 Task: Create a due date automation trigger when advanced on, on the monday before a card is due add checklist without checklist "Resume" at 11:00 AM.
Action: Mouse moved to (1348, 101)
Screenshot: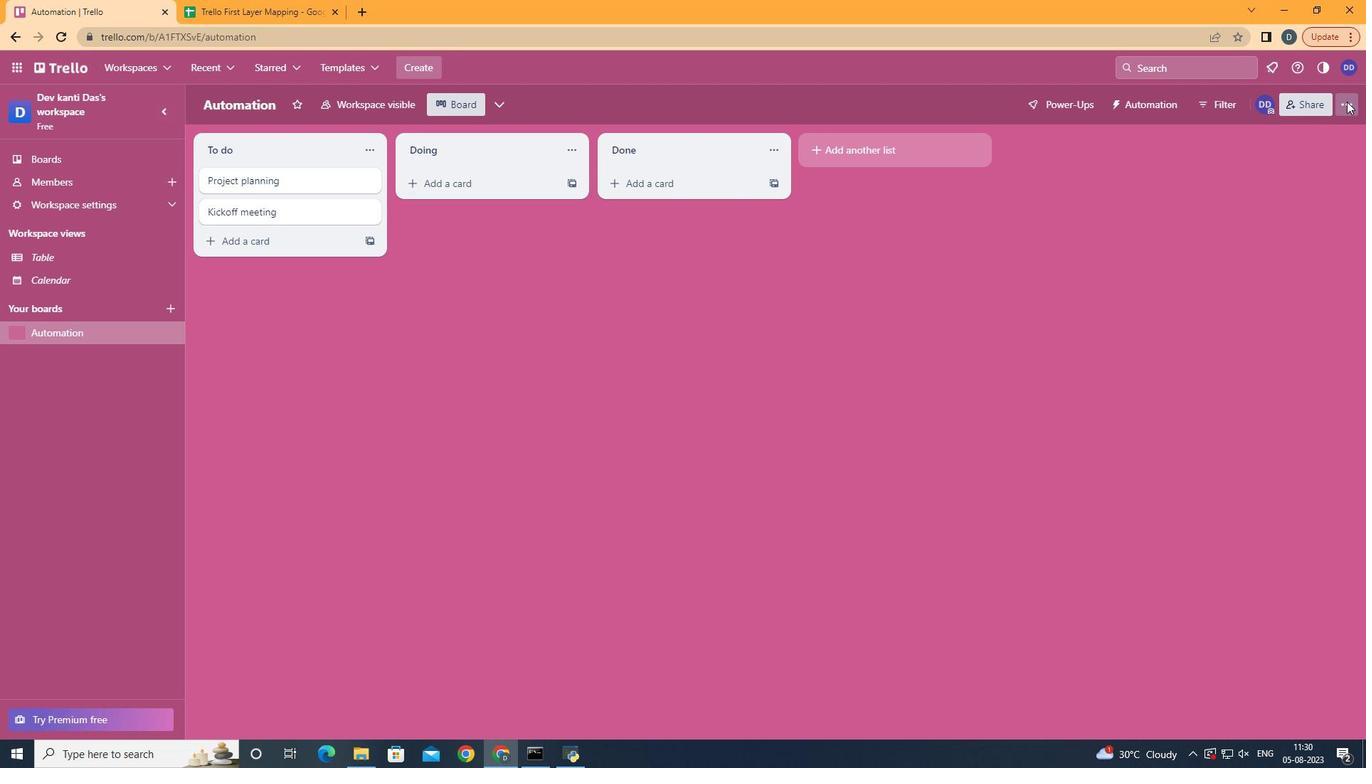 
Action: Mouse pressed left at (1348, 101)
Screenshot: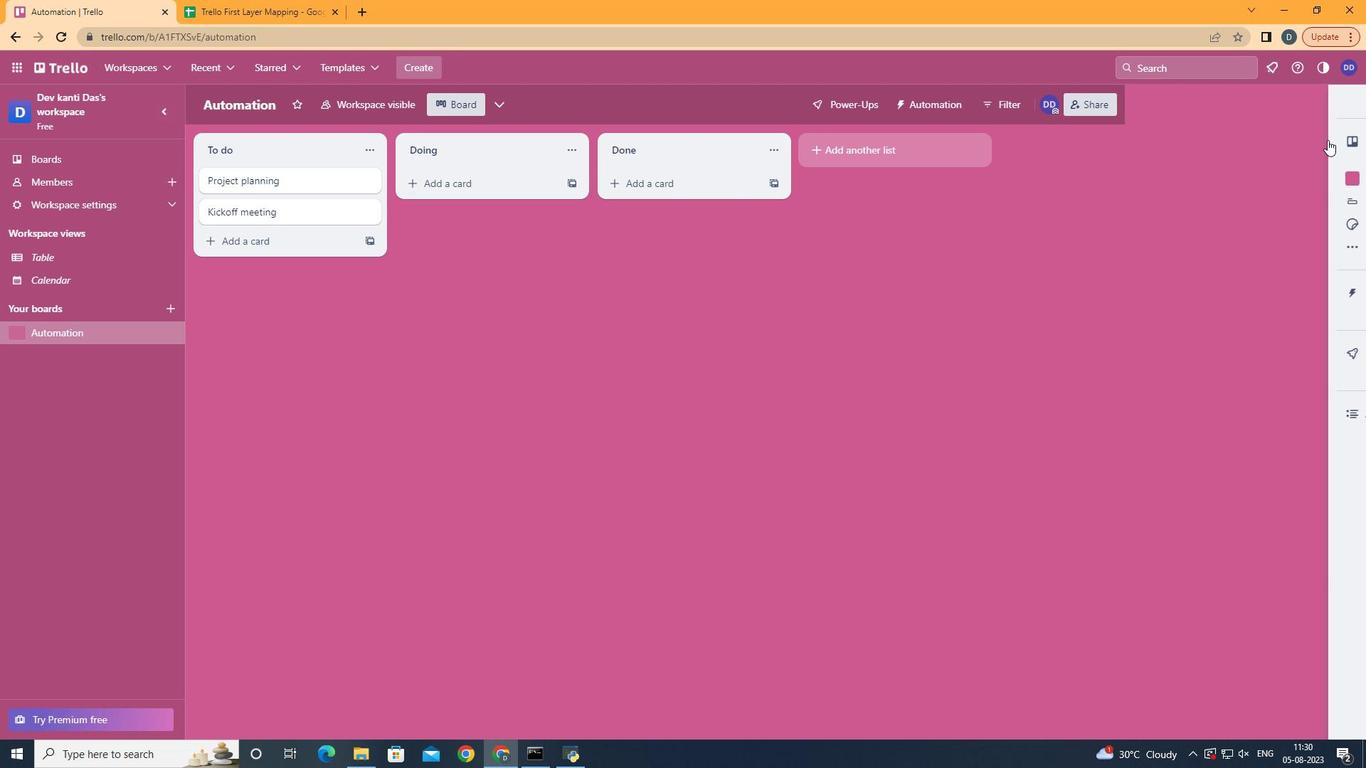 
Action: Mouse moved to (1245, 291)
Screenshot: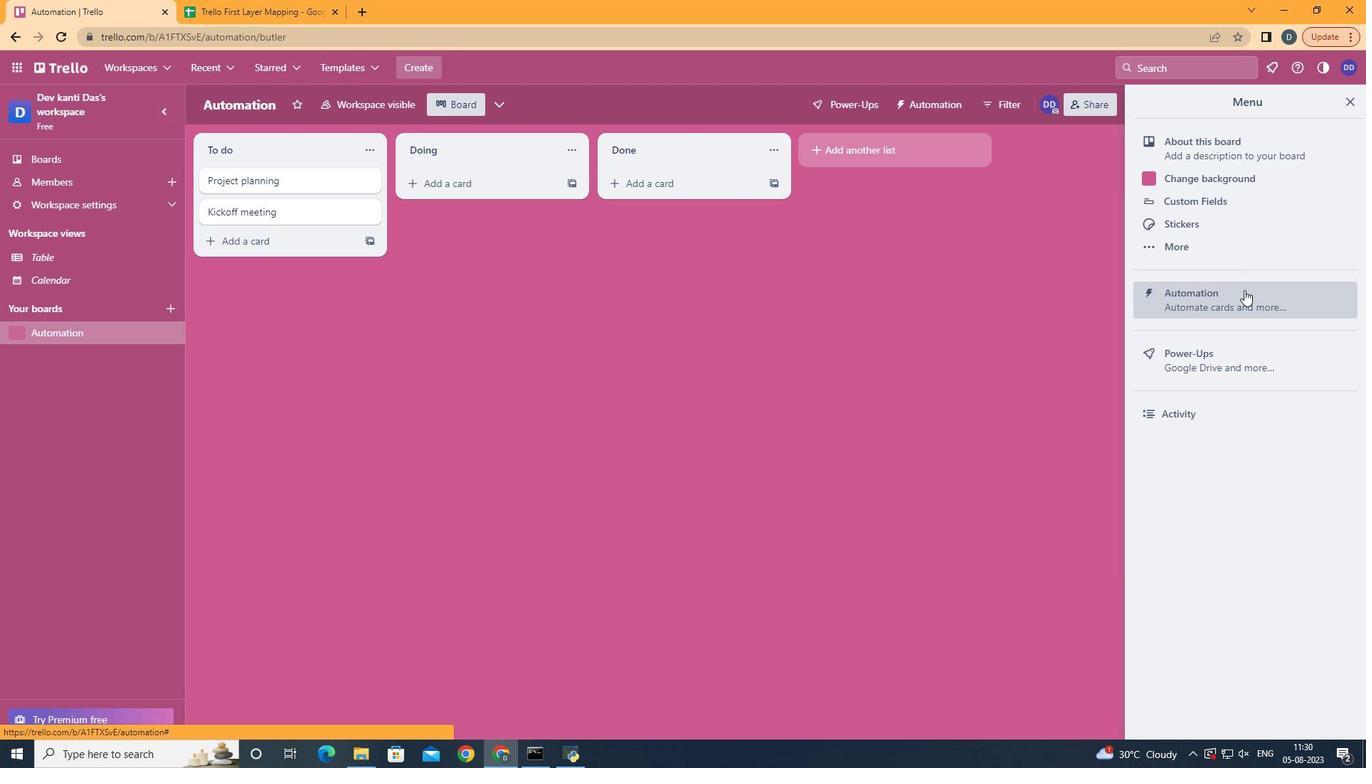 
Action: Mouse pressed left at (1245, 291)
Screenshot: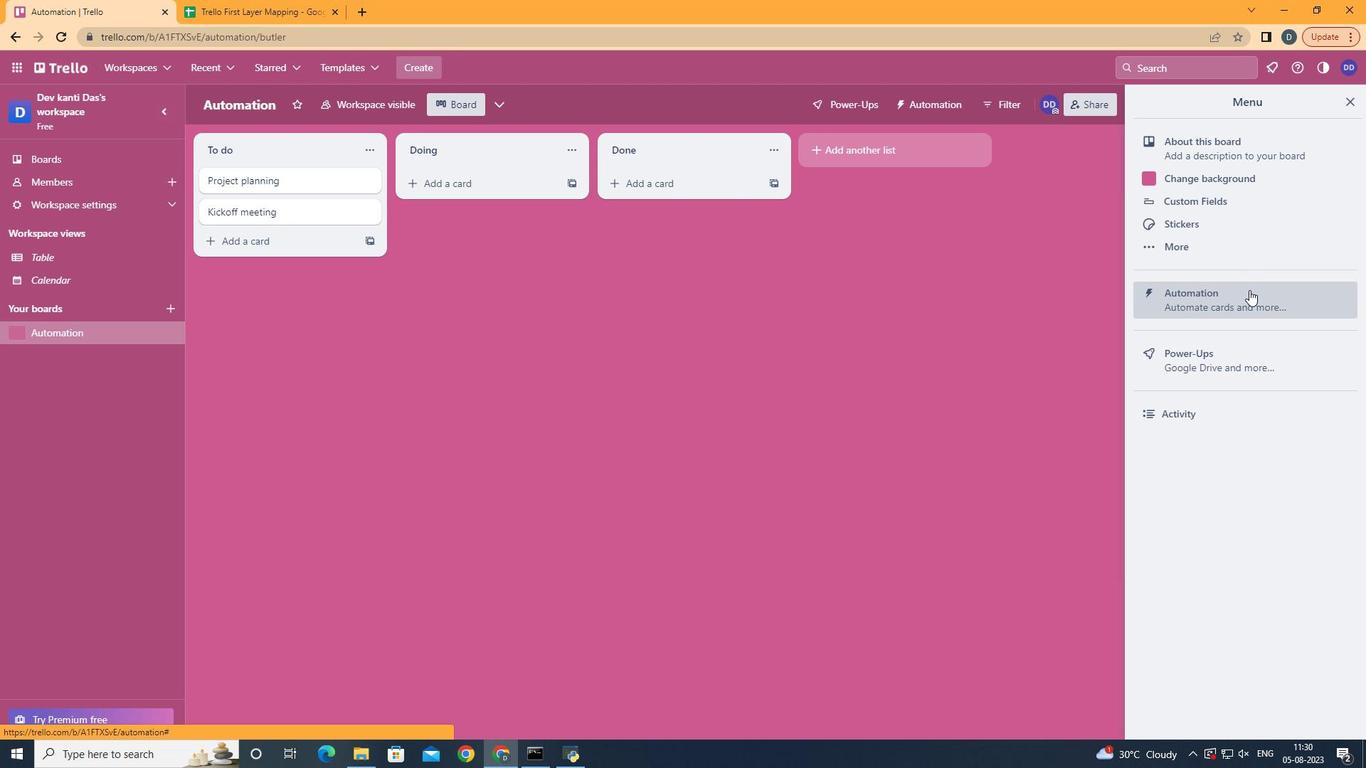 
Action: Mouse moved to (301, 286)
Screenshot: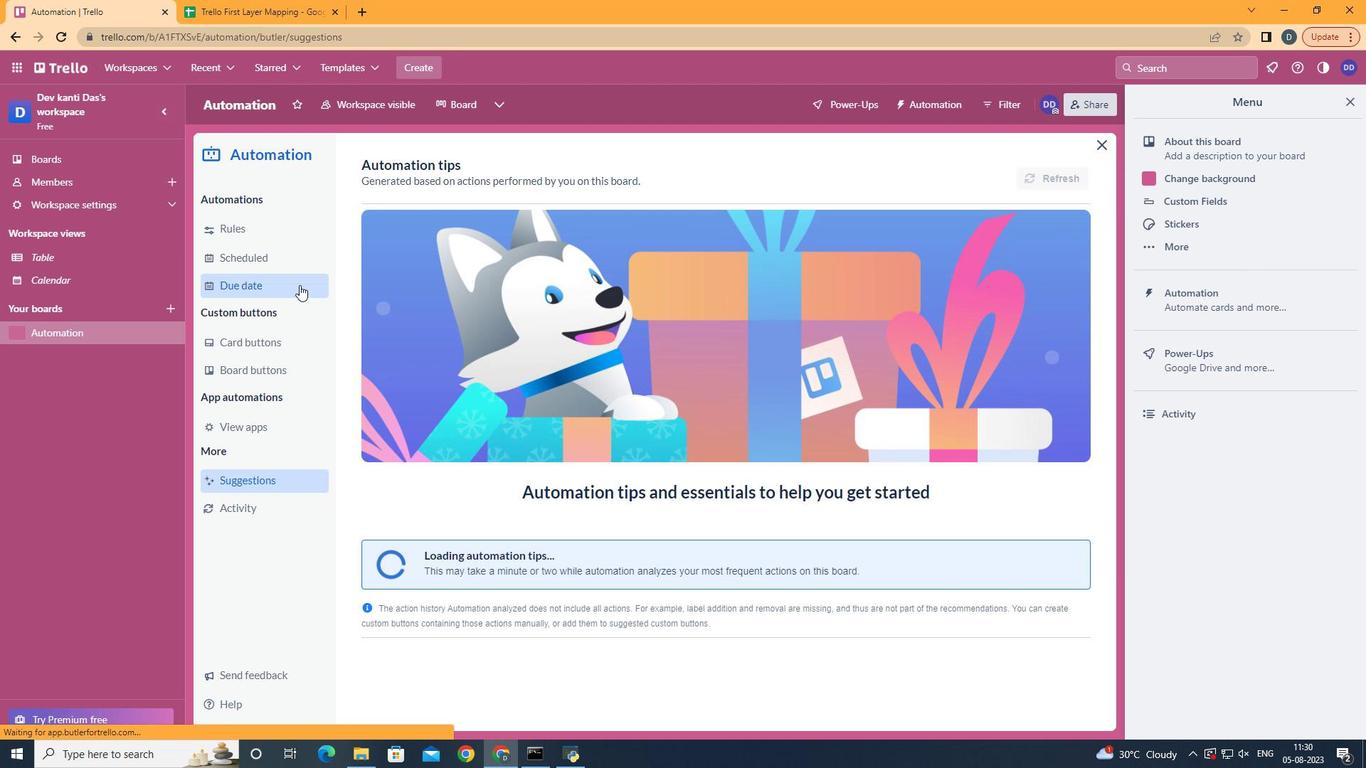 
Action: Mouse pressed left at (301, 286)
Screenshot: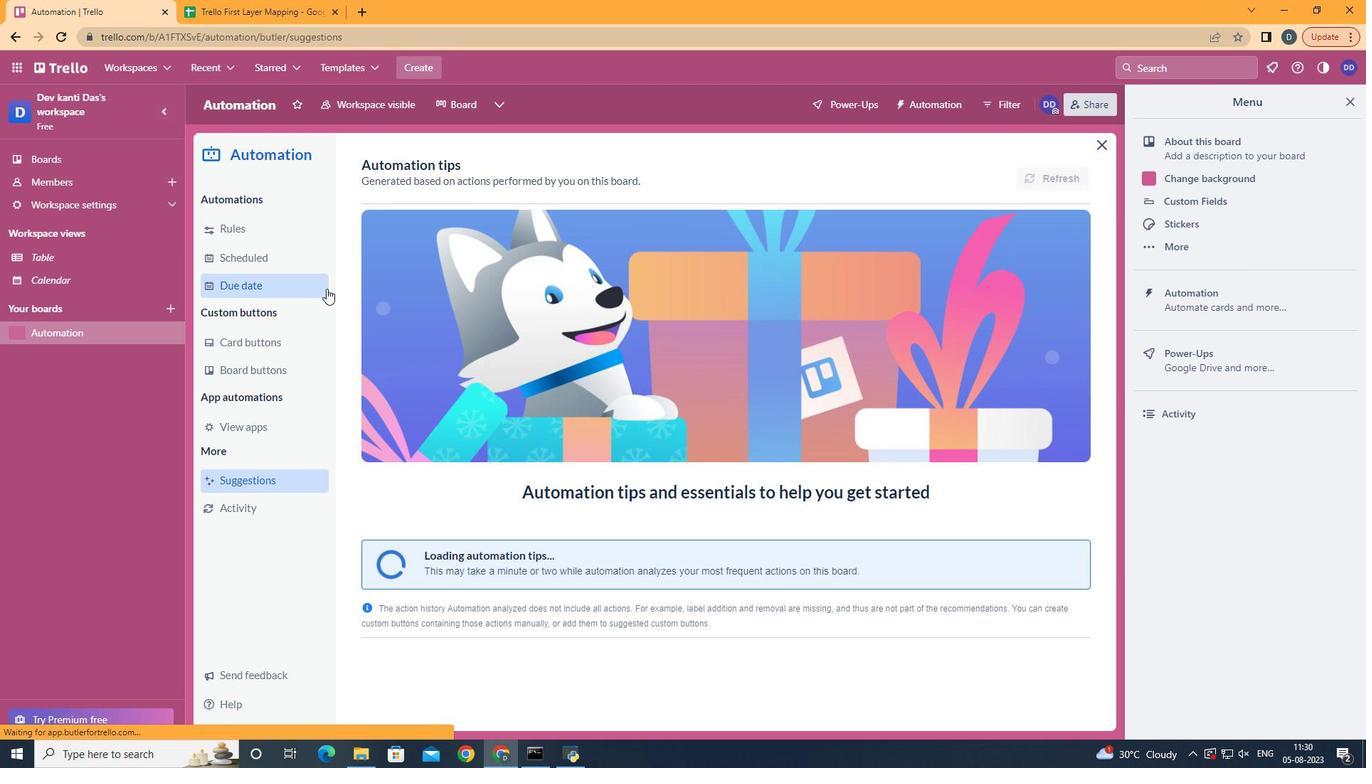 
Action: Mouse moved to (1012, 167)
Screenshot: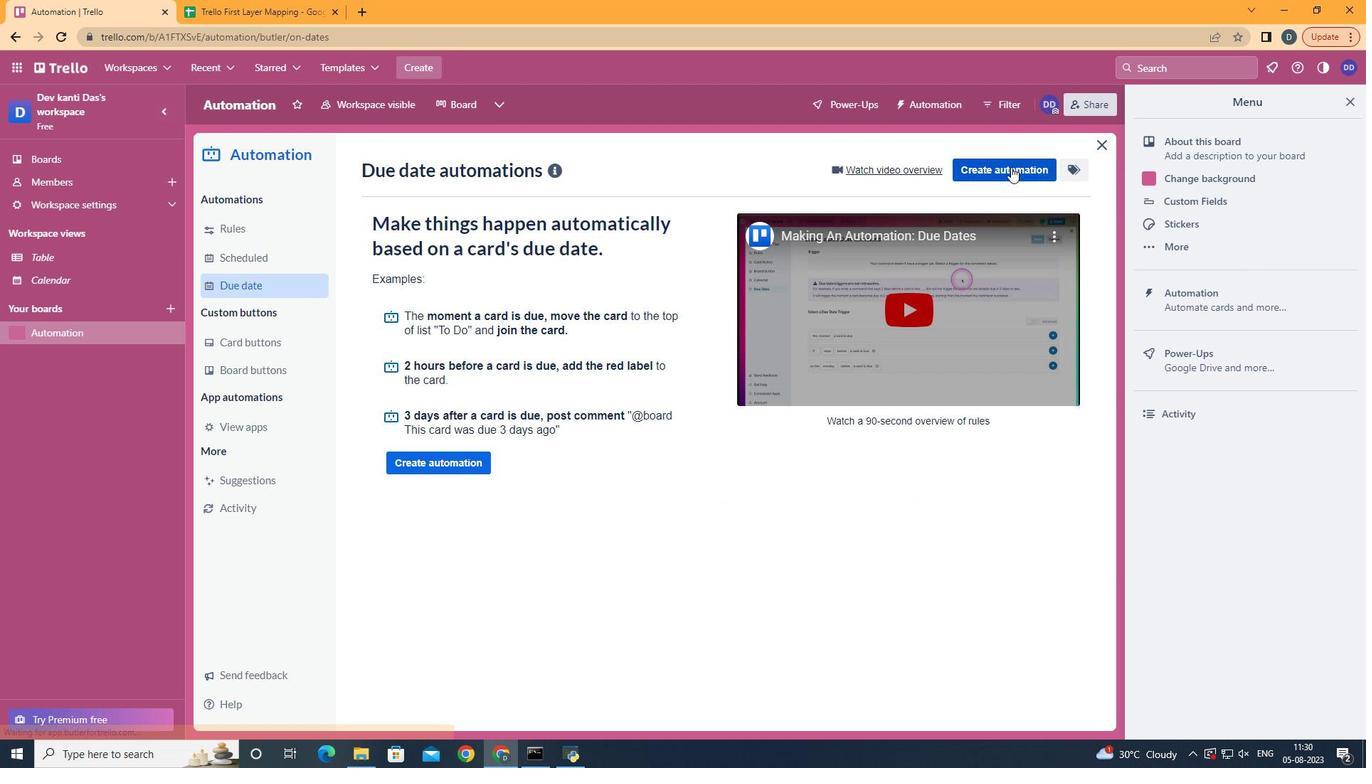 
Action: Mouse pressed left at (1012, 167)
Screenshot: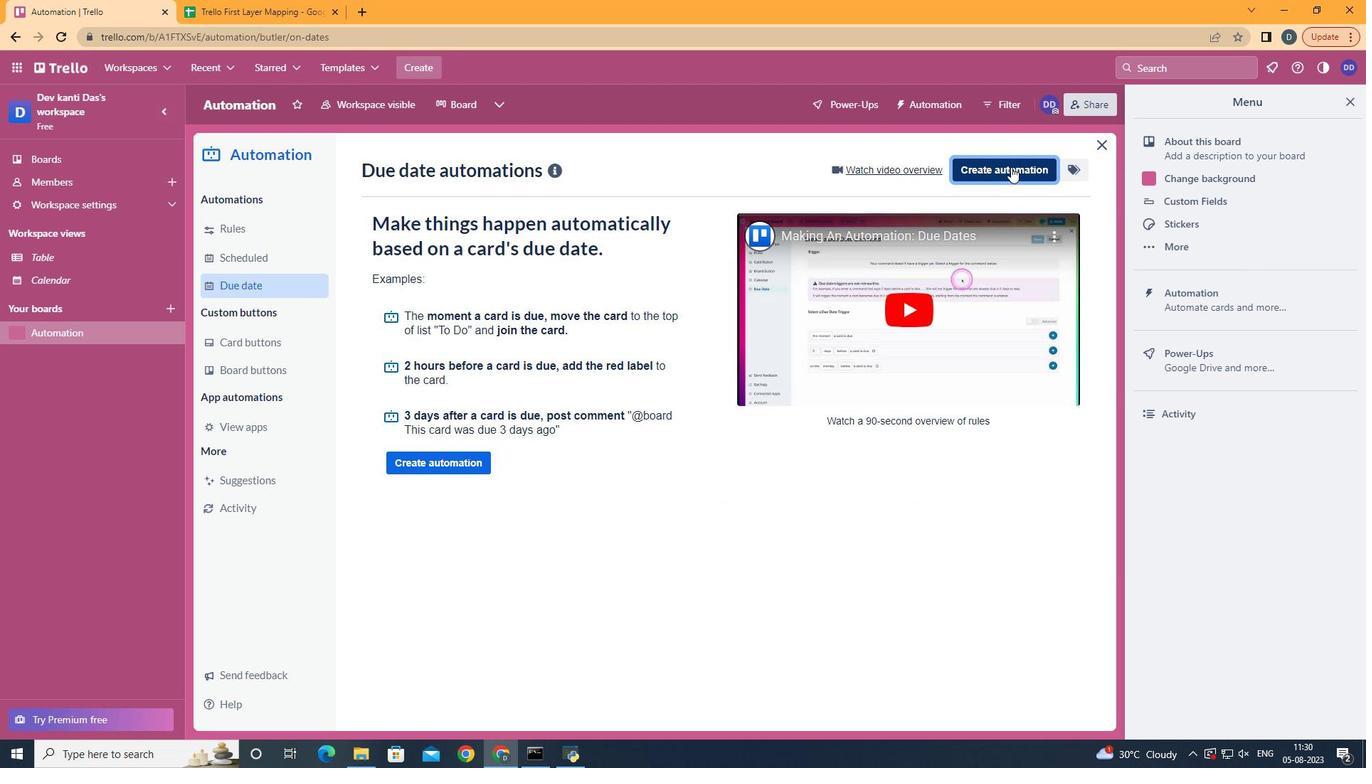
Action: Mouse moved to (761, 311)
Screenshot: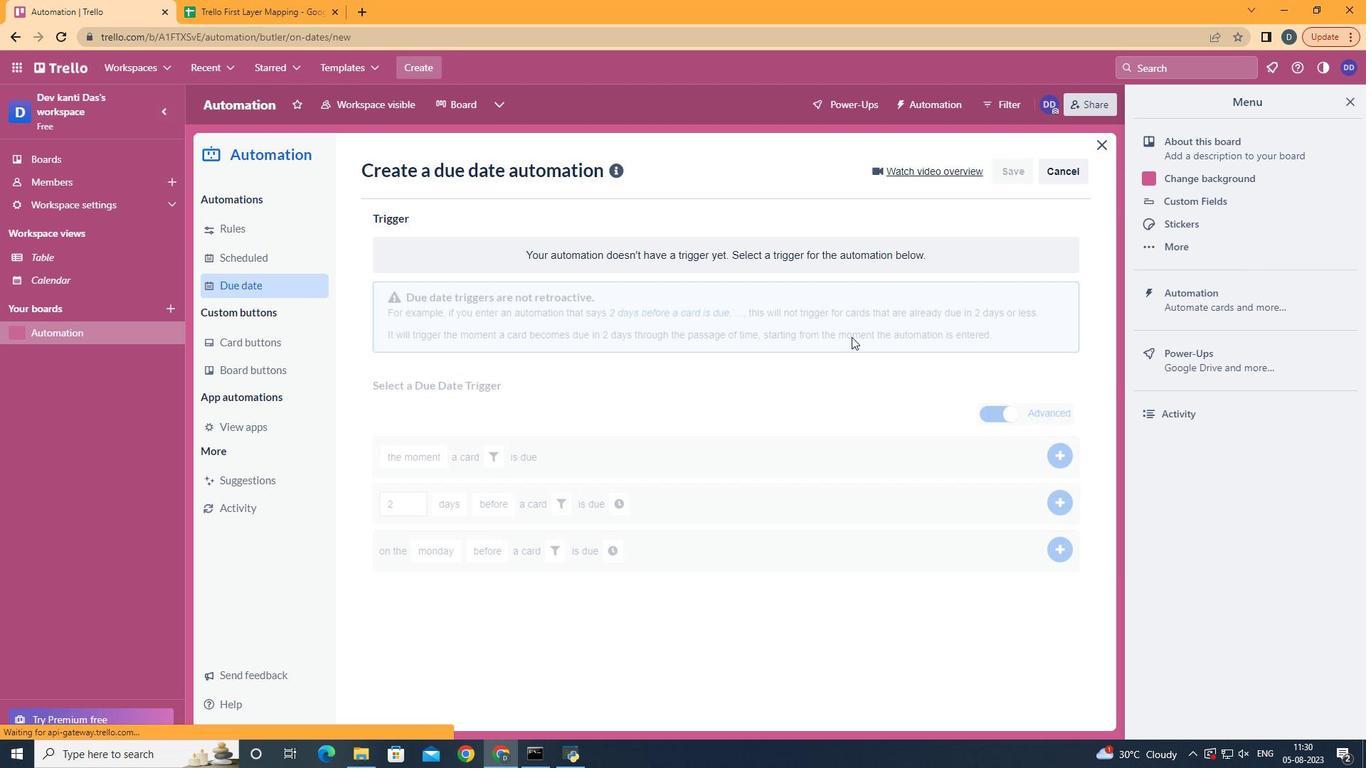 
Action: Mouse pressed left at (761, 311)
Screenshot: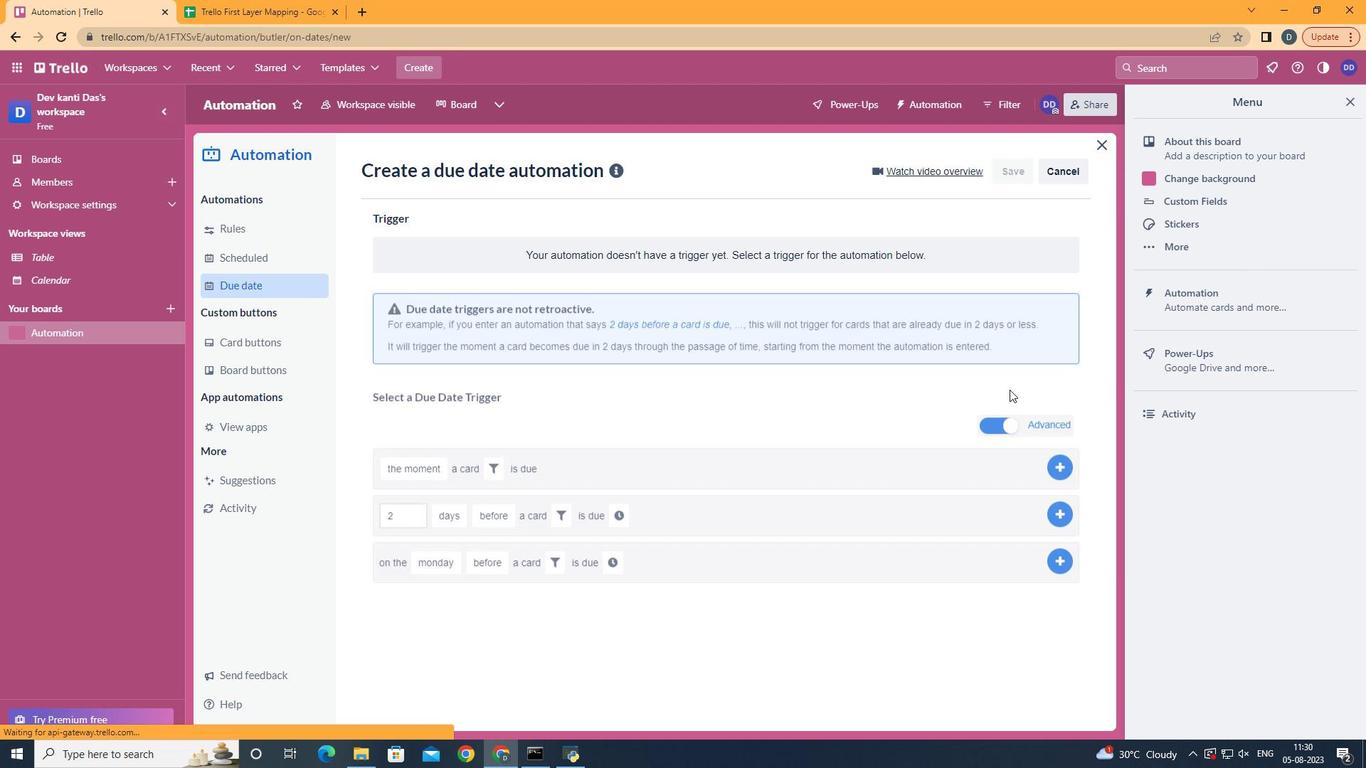 
Action: Mouse moved to (462, 373)
Screenshot: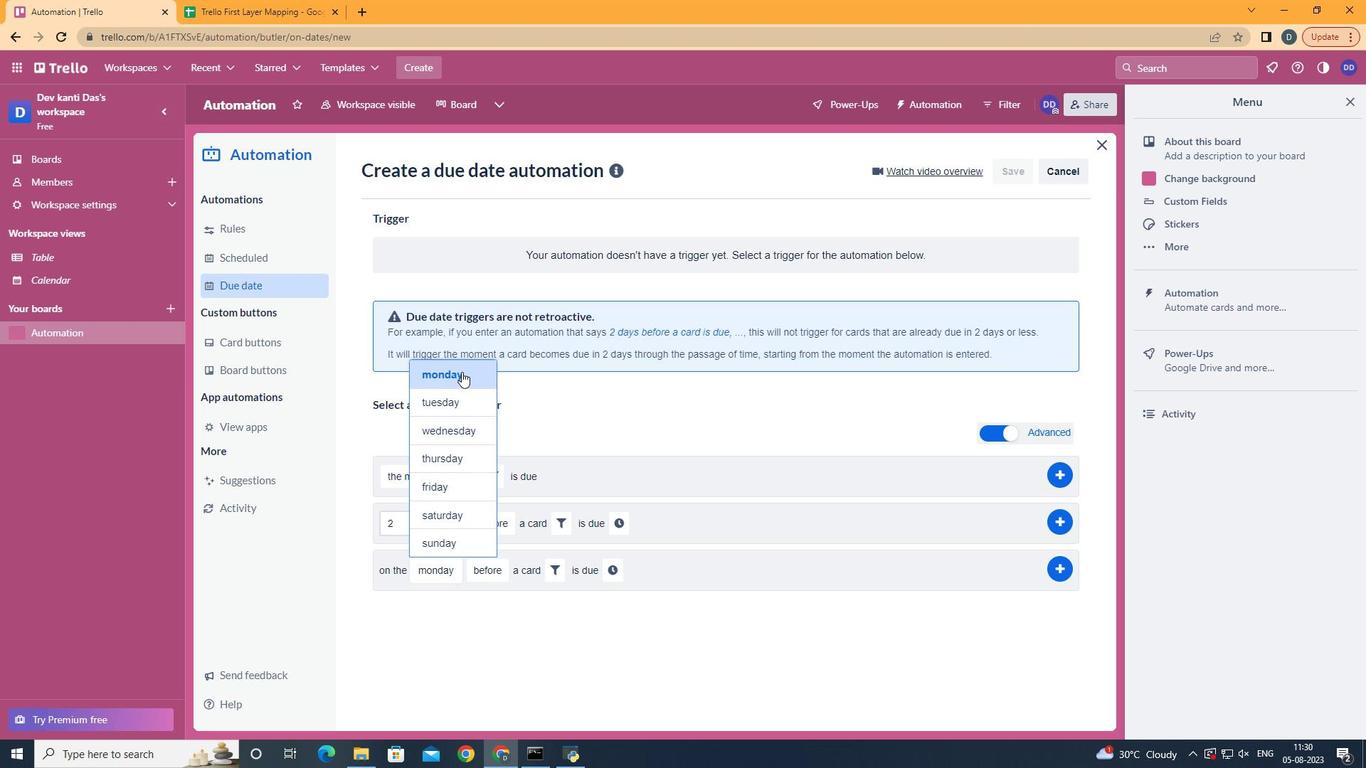 
Action: Mouse pressed left at (462, 373)
Screenshot: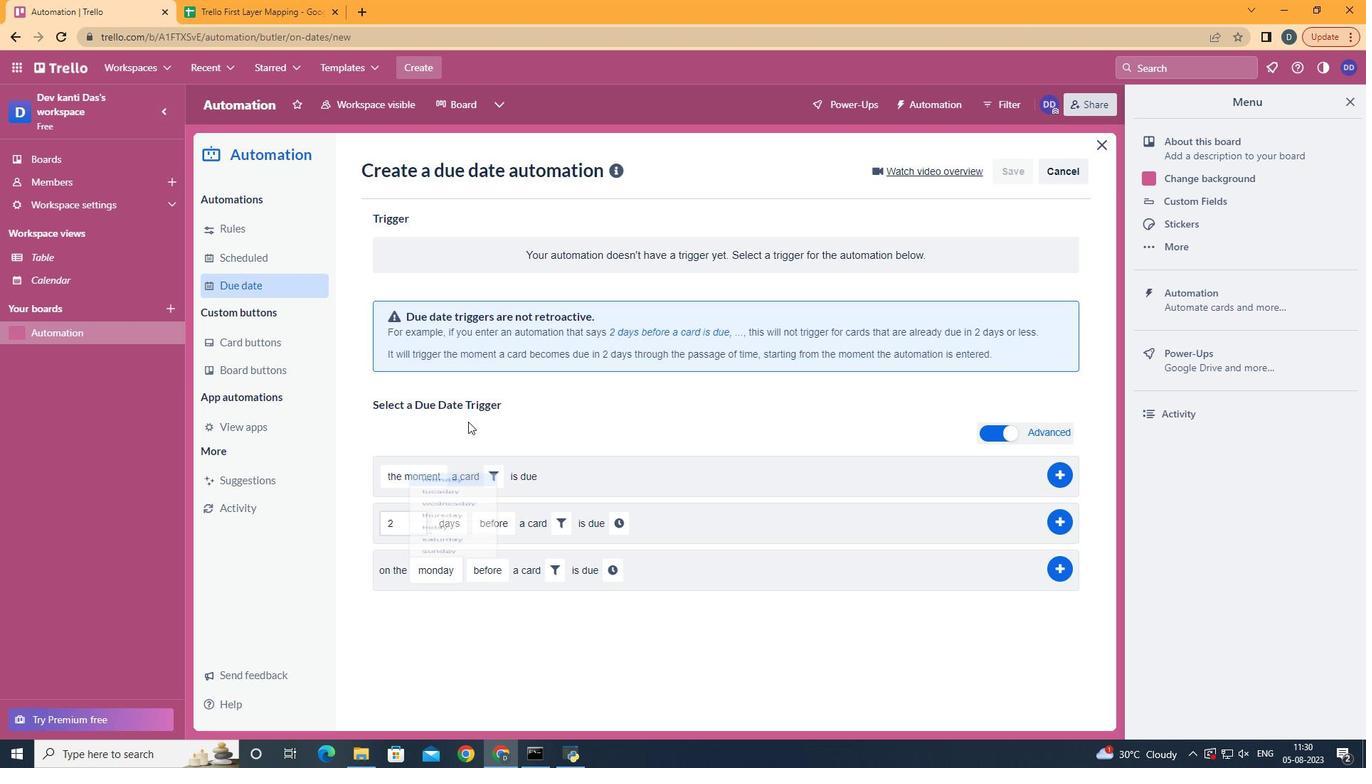 
Action: Mouse moved to (496, 602)
Screenshot: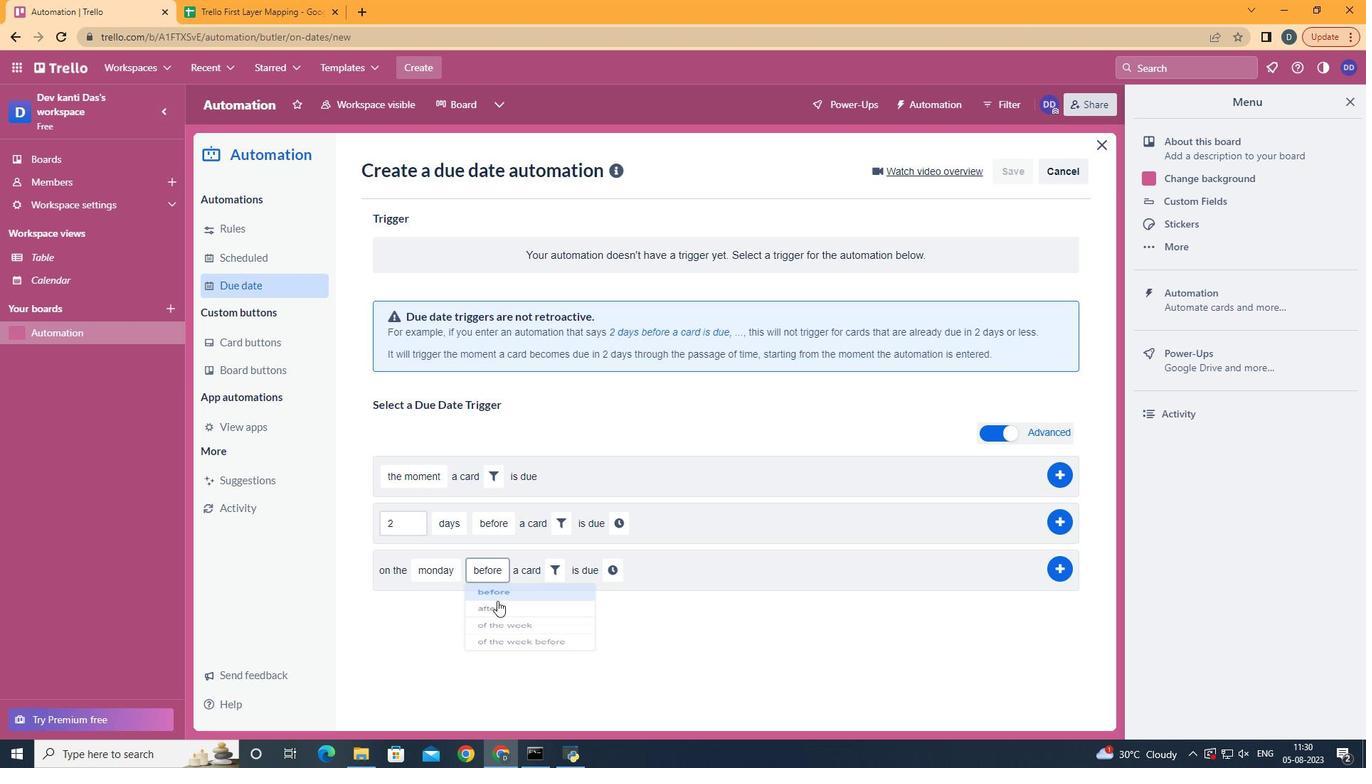 
Action: Mouse pressed left at (496, 602)
Screenshot: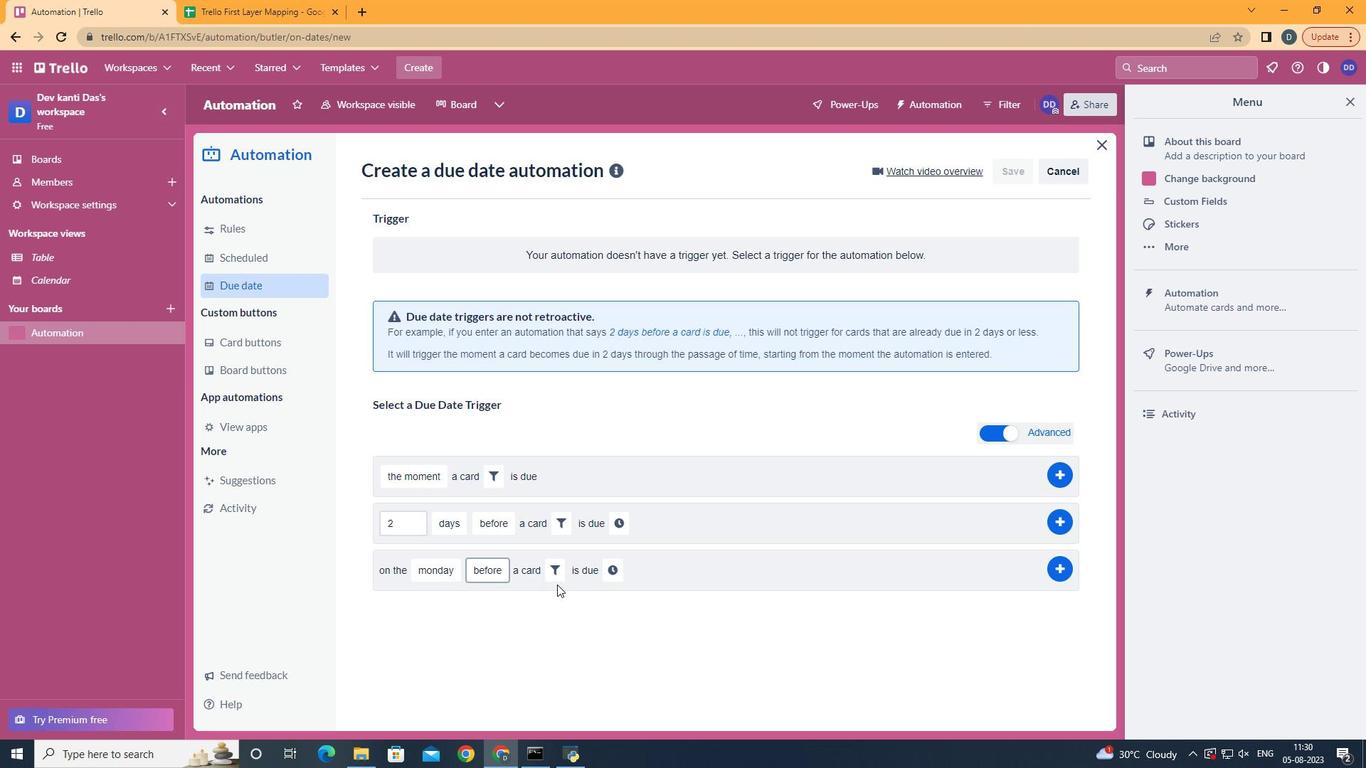 
Action: Mouse moved to (560, 577)
Screenshot: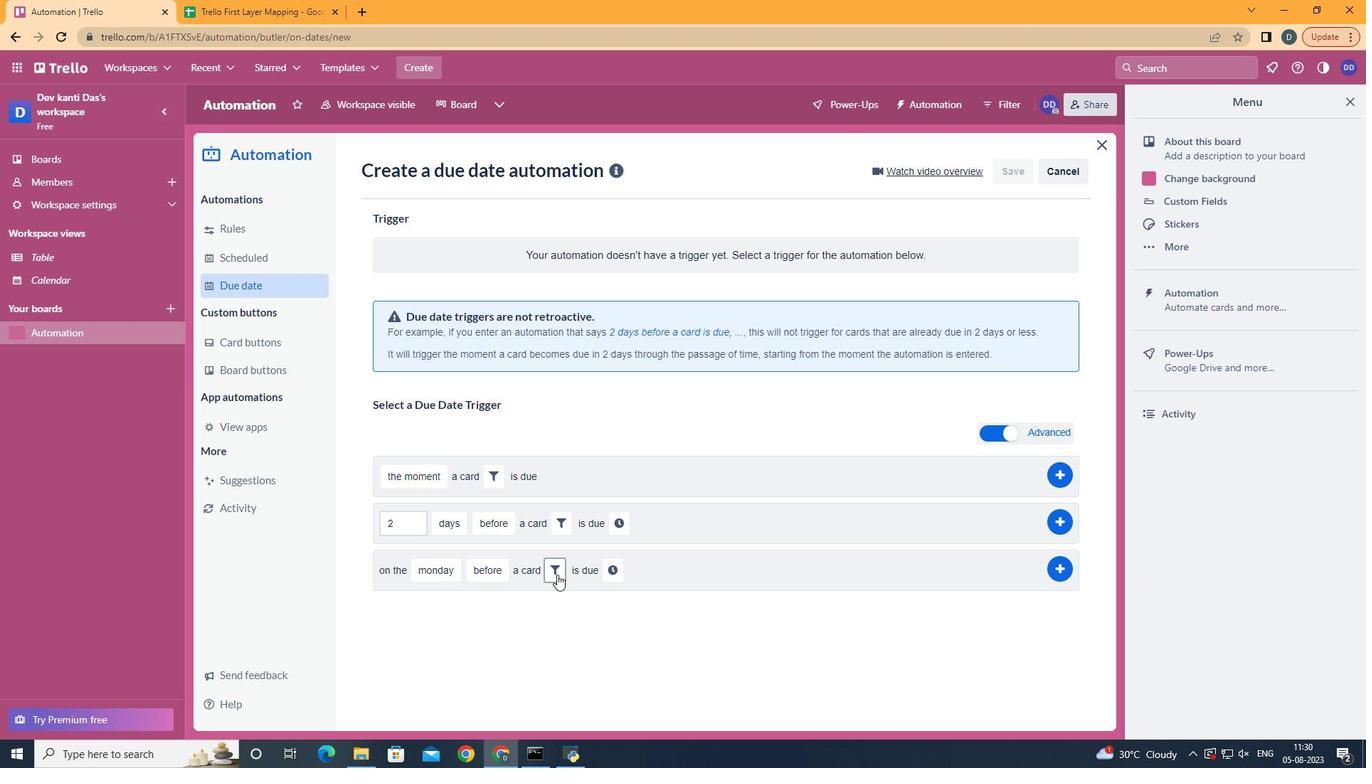 
Action: Mouse pressed left at (560, 577)
Screenshot: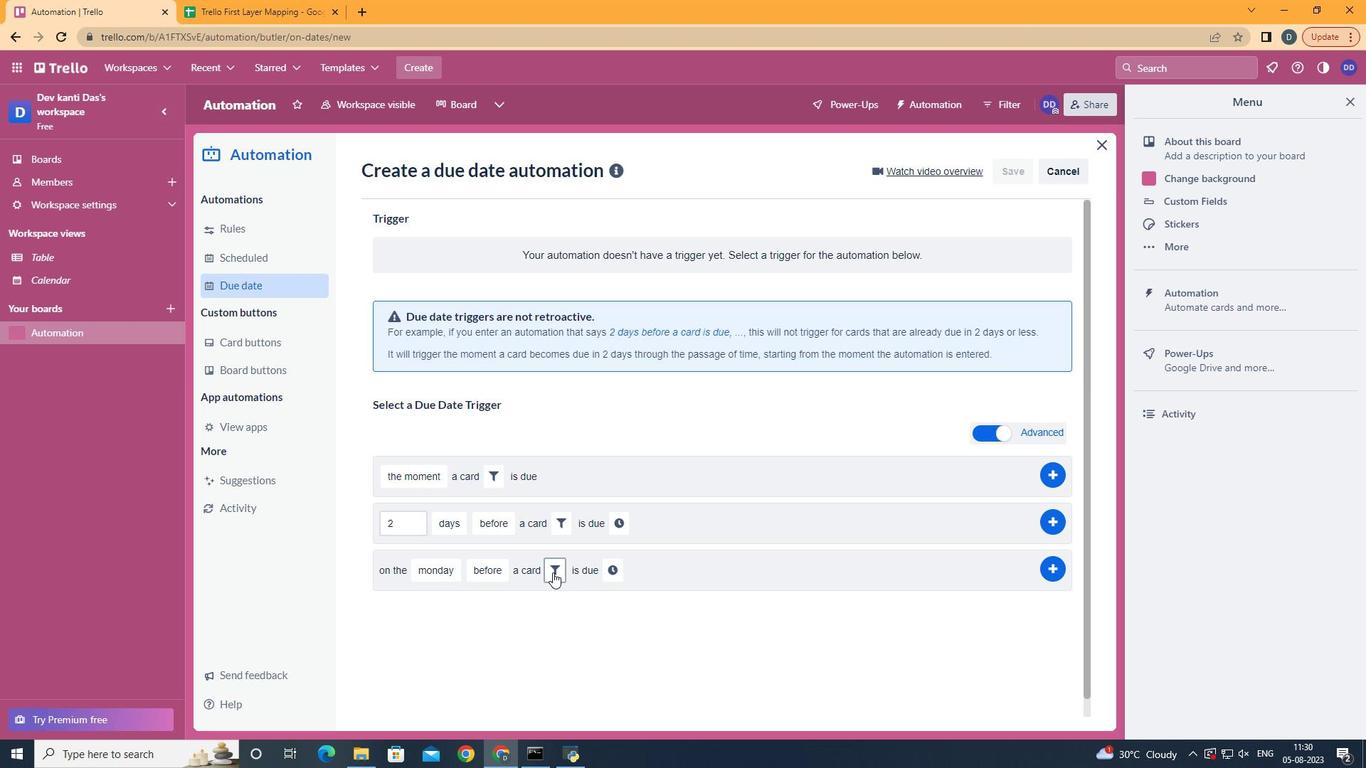 
Action: Mouse moved to (686, 620)
Screenshot: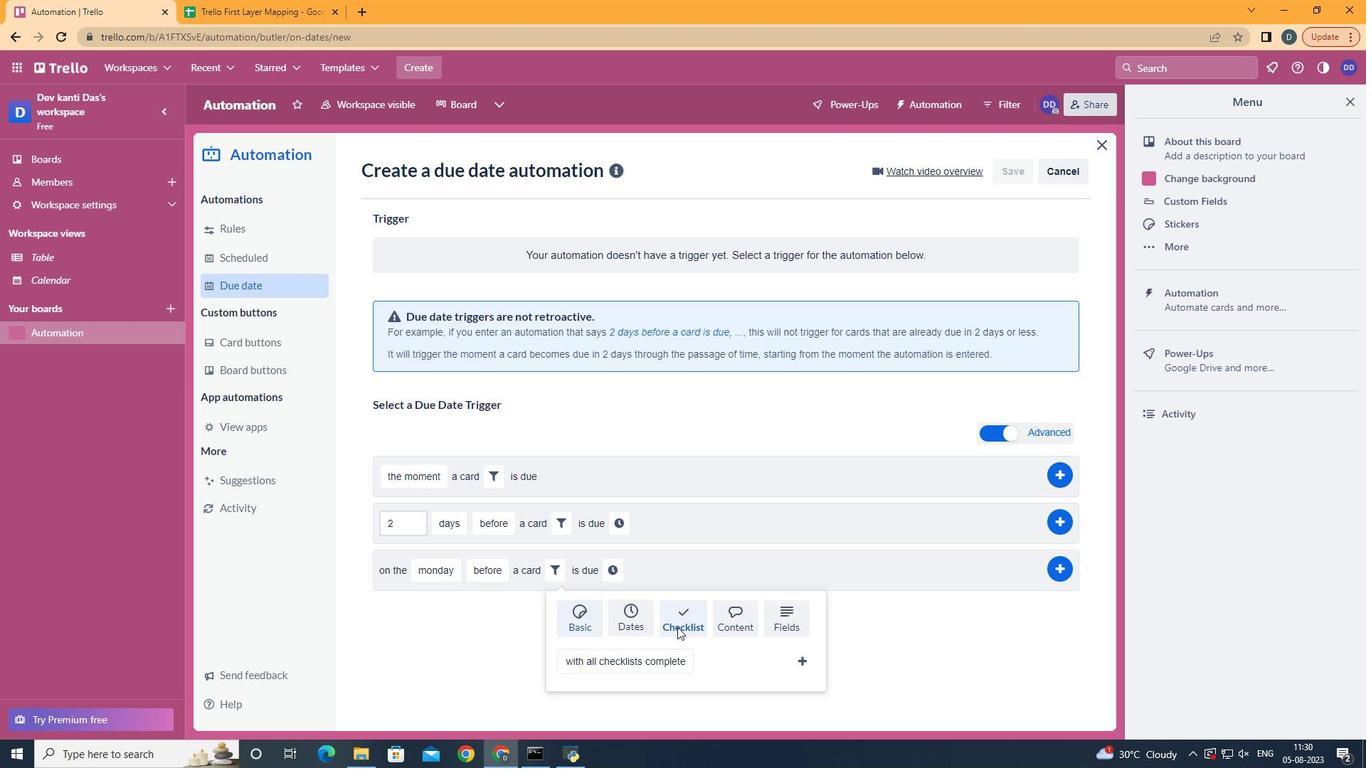 
Action: Mouse pressed left at (686, 620)
Screenshot: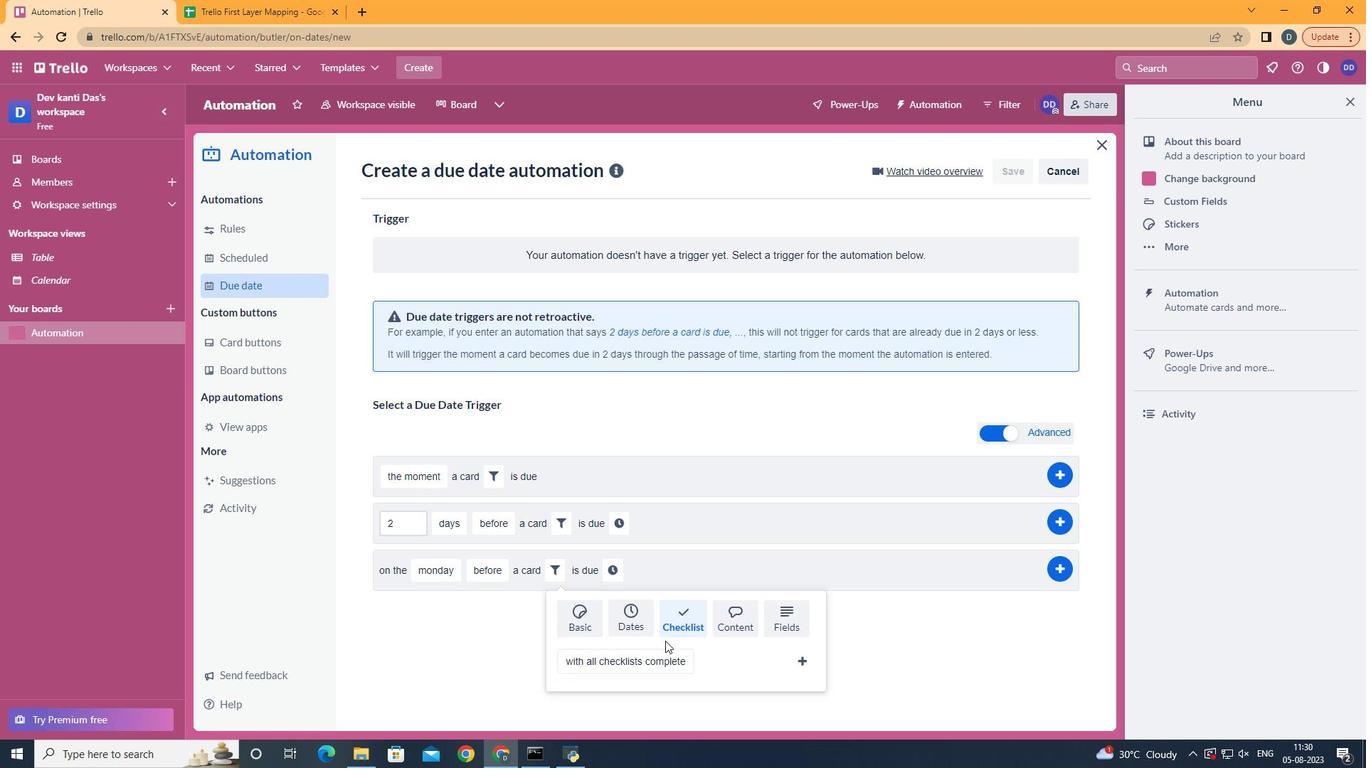 
Action: Mouse moved to (653, 611)
Screenshot: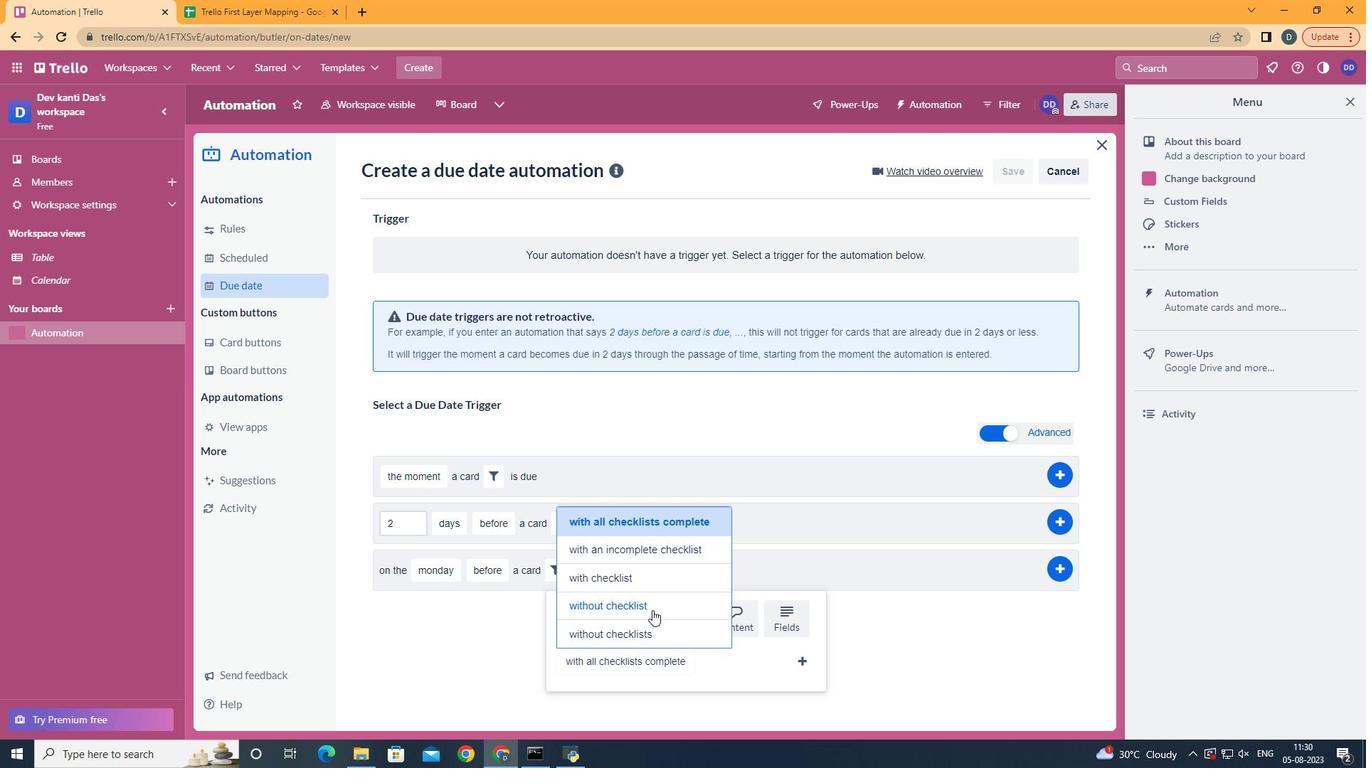 
Action: Mouse pressed left at (653, 611)
Screenshot: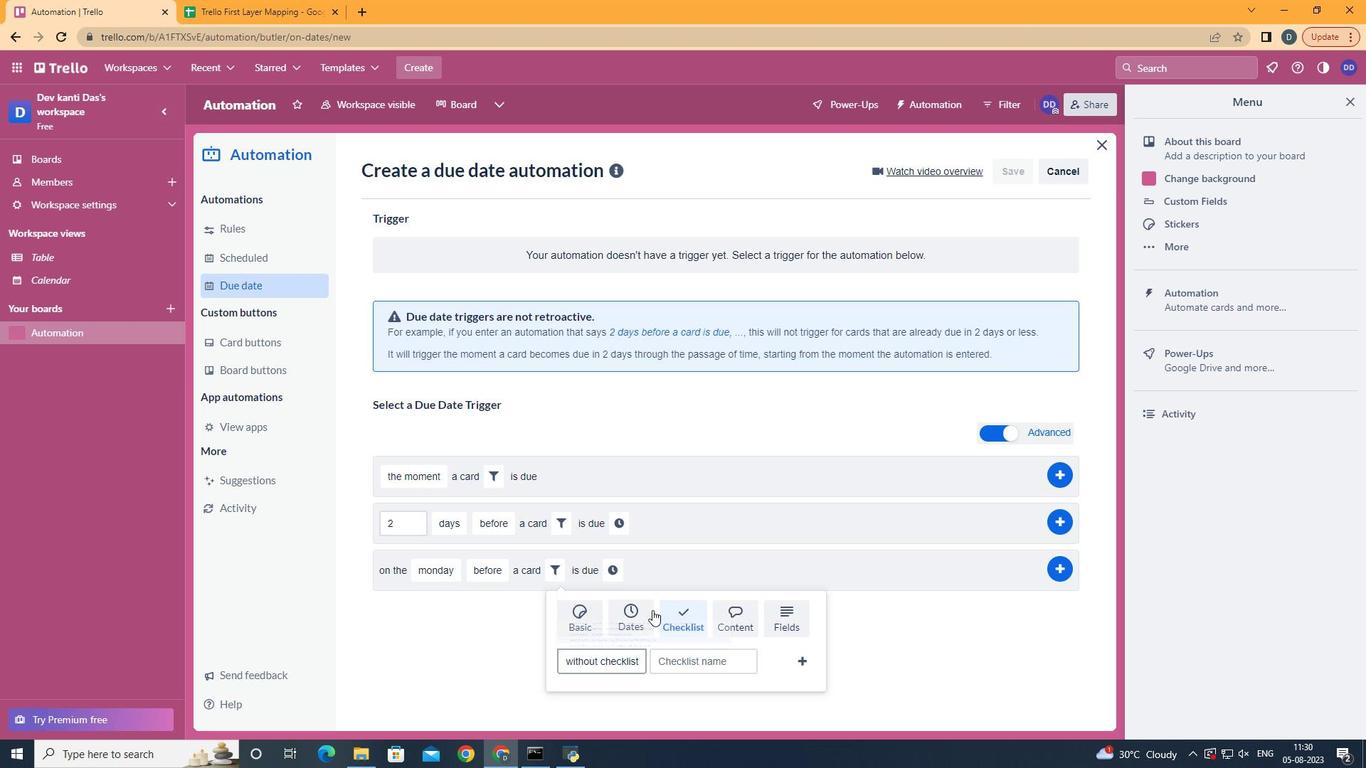 
Action: Mouse moved to (691, 657)
Screenshot: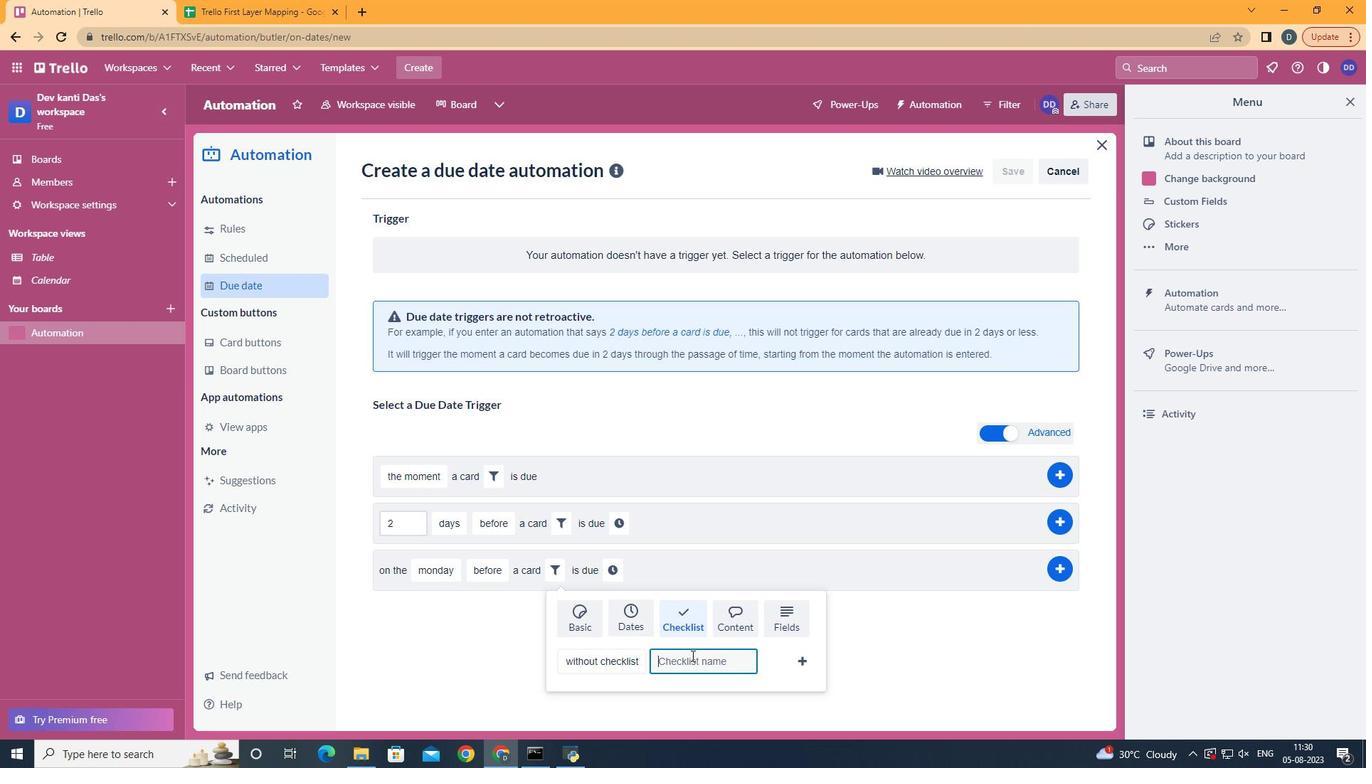 
Action: Mouse pressed left at (691, 657)
Screenshot: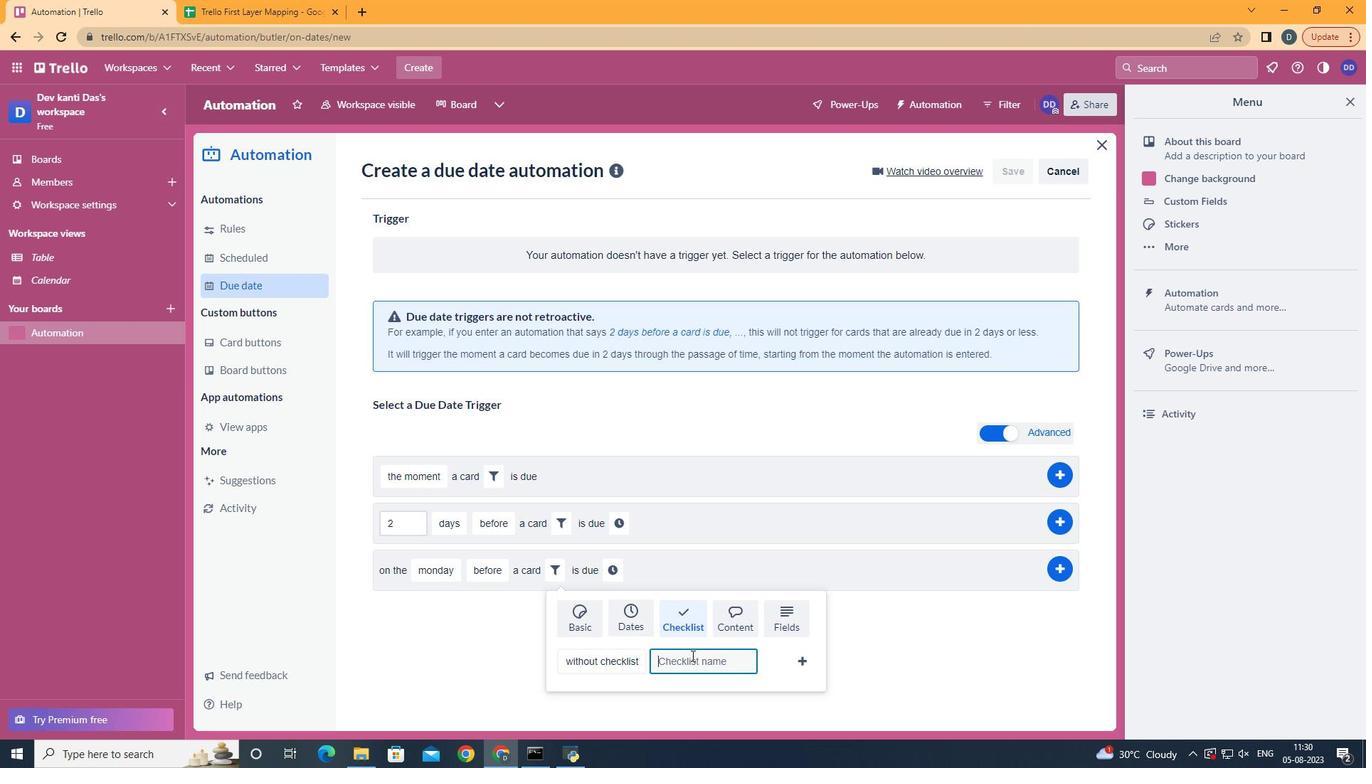 
Action: Mouse moved to (694, 657)
Screenshot: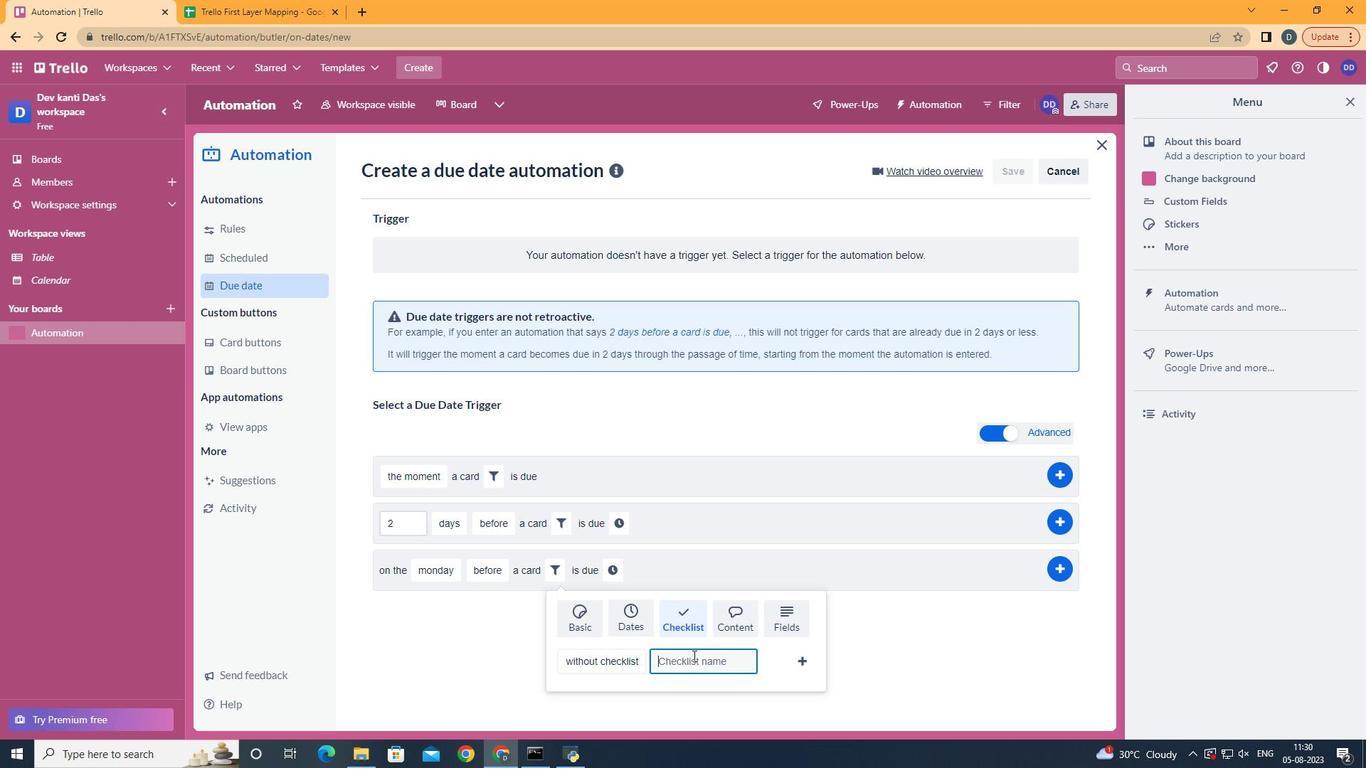 
Action: Key pressed <Key.shift>Resume
Screenshot: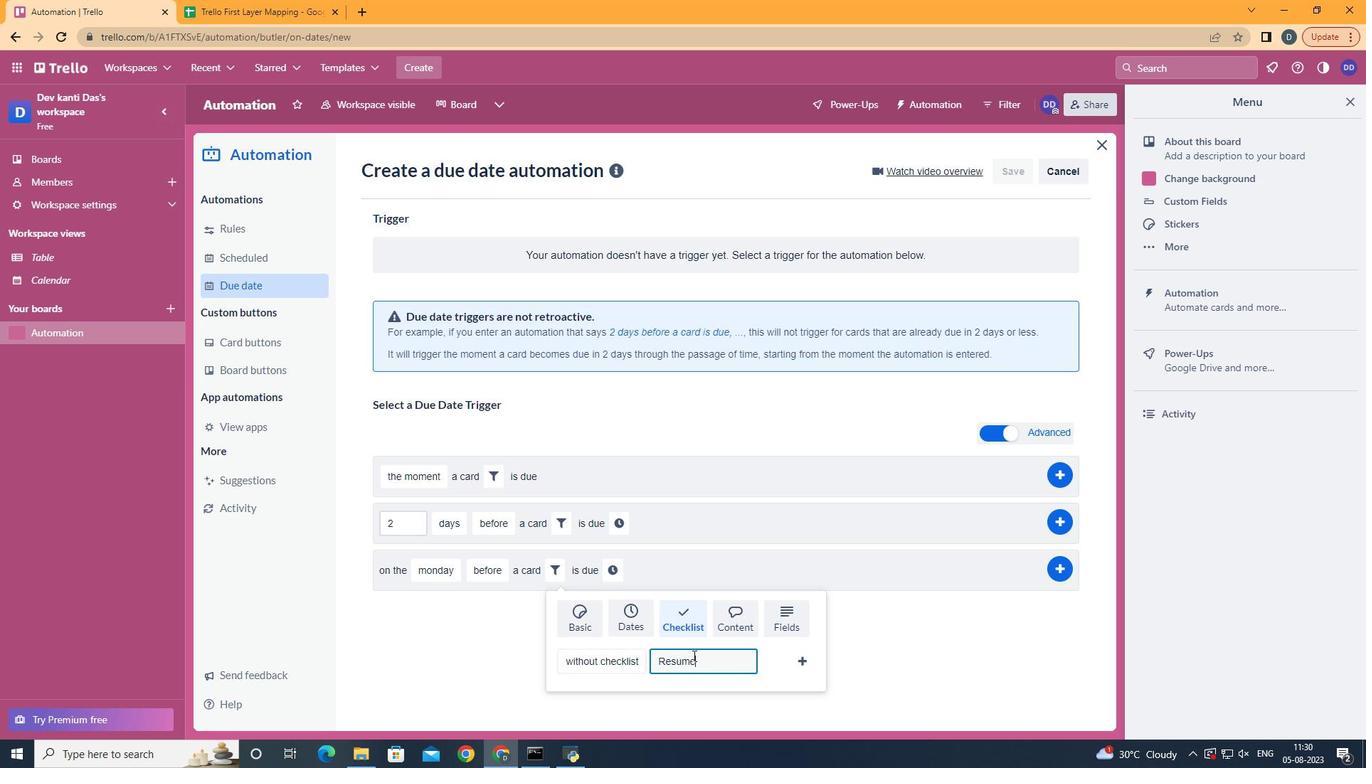 
Action: Mouse moved to (803, 662)
Screenshot: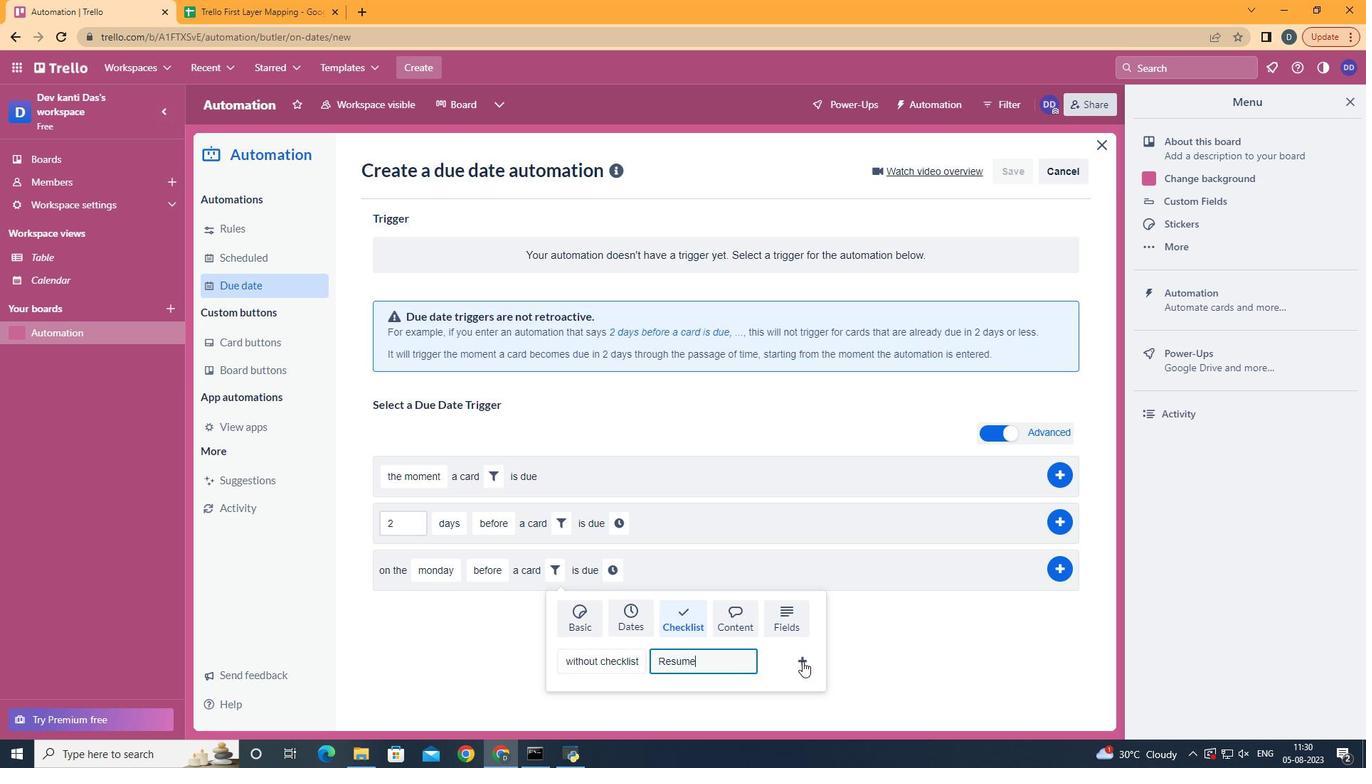 
Action: Mouse pressed left at (803, 662)
Screenshot: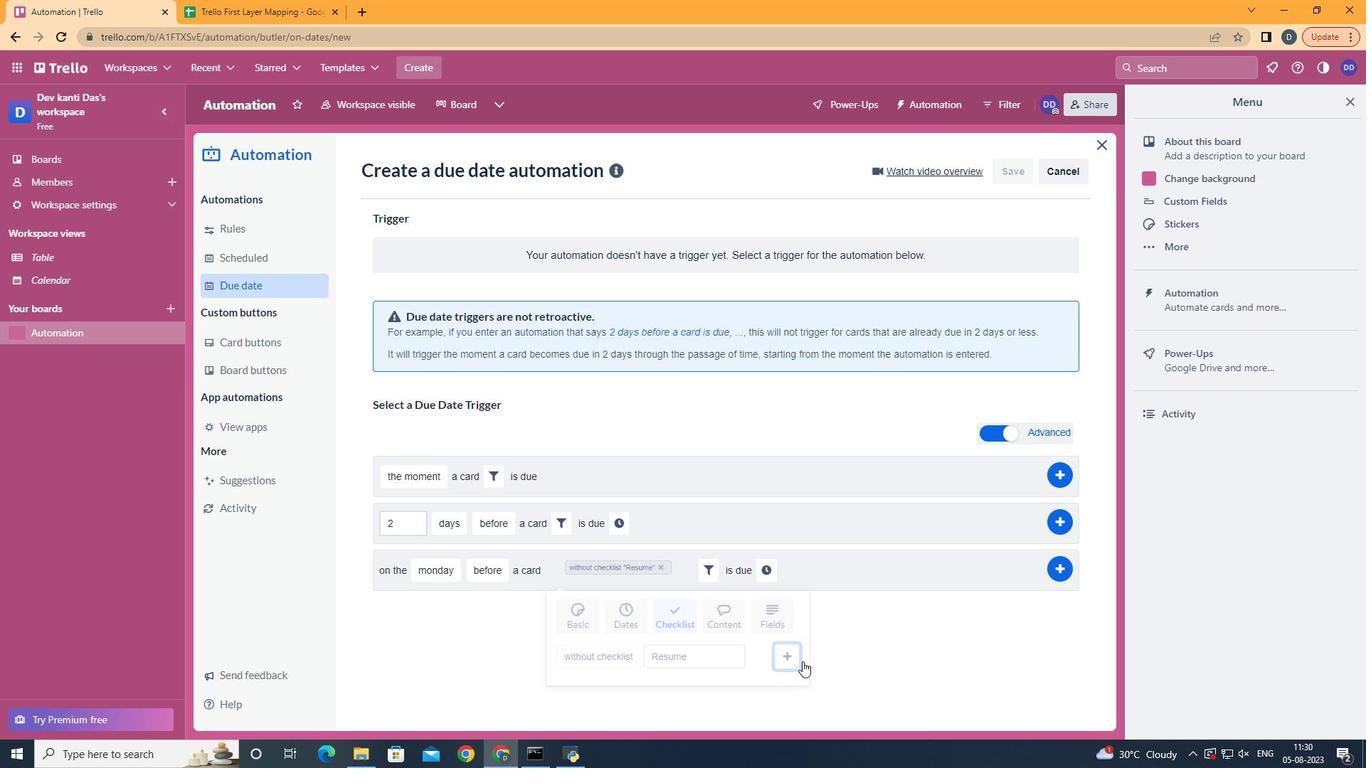 
Action: Mouse moved to (775, 576)
Screenshot: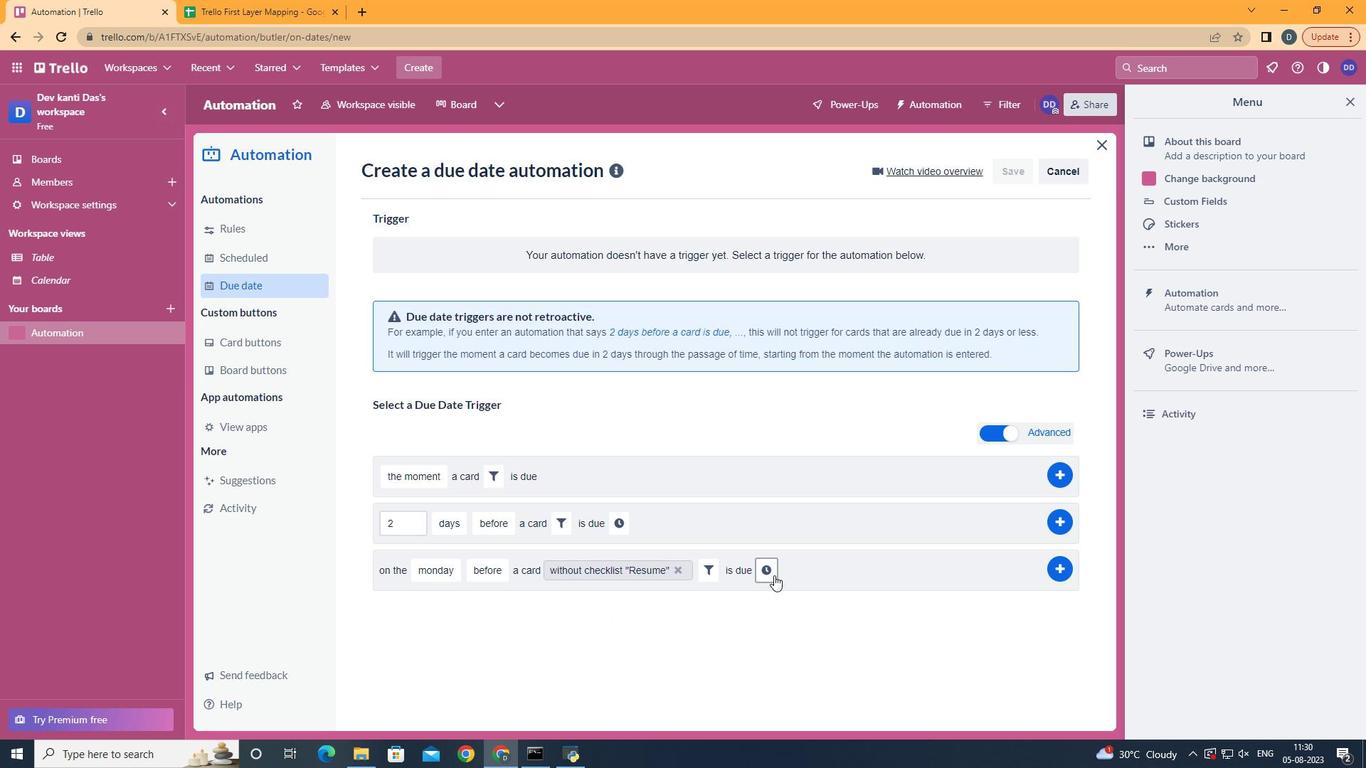 
Action: Mouse pressed left at (775, 576)
Screenshot: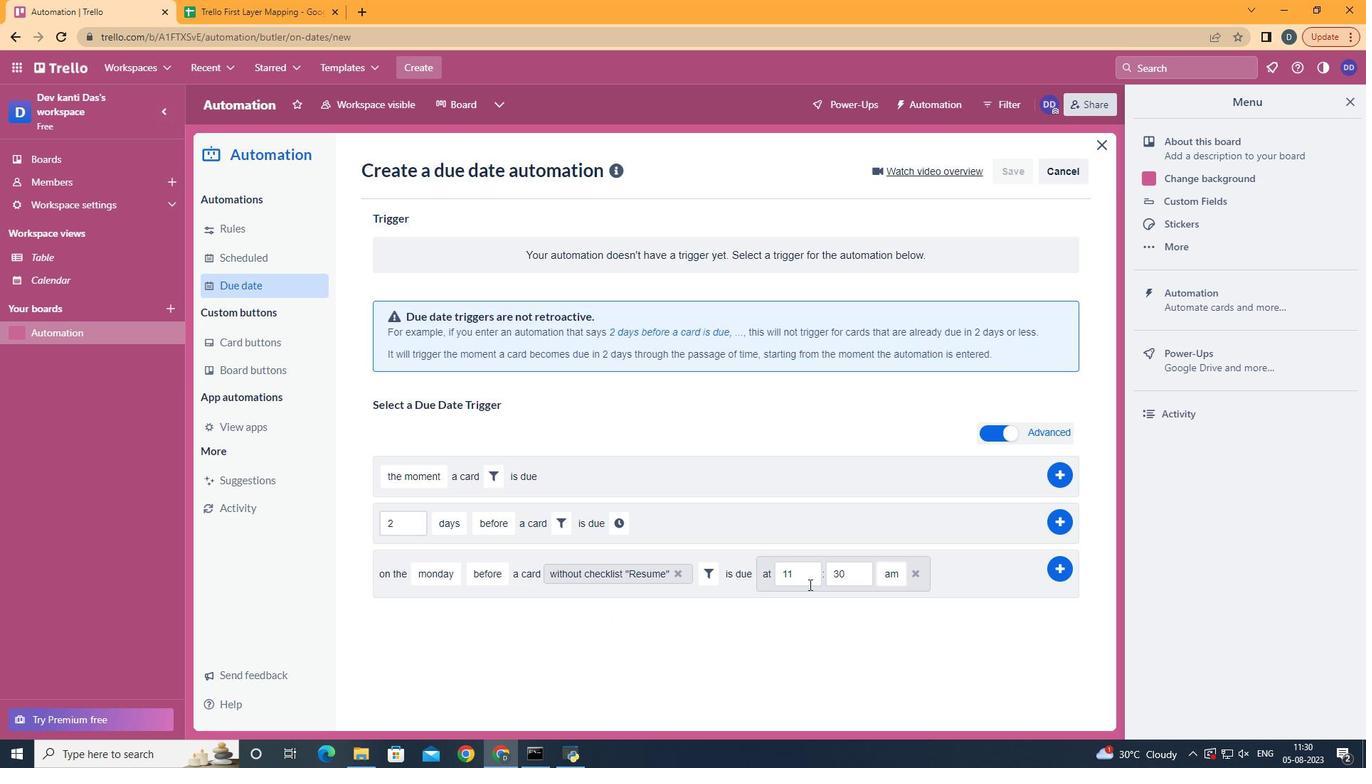 
Action: Mouse moved to (856, 577)
Screenshot: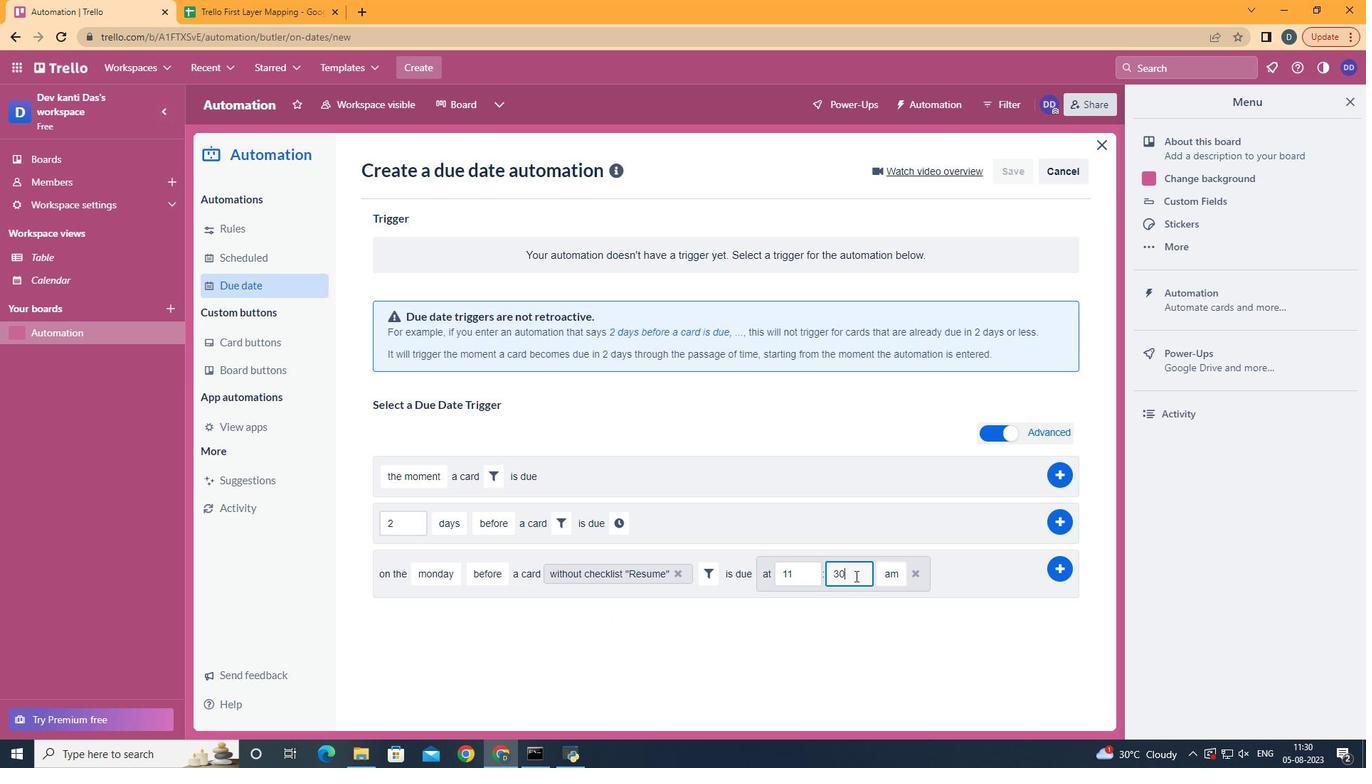 
Action: Mouse pressed left at (856, 577)
Screenshot: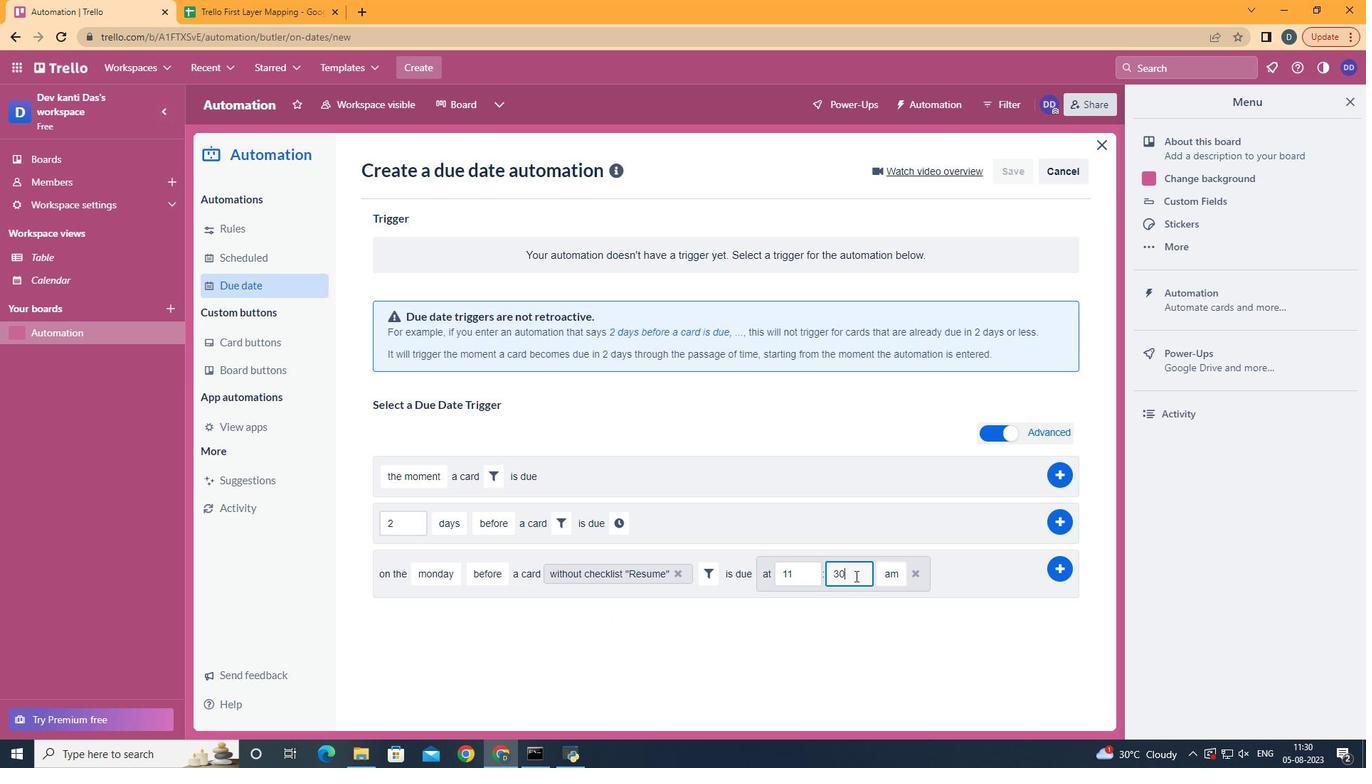 
Action: Key pressed <Key.backspace><Key.backspace>00
Screenshot: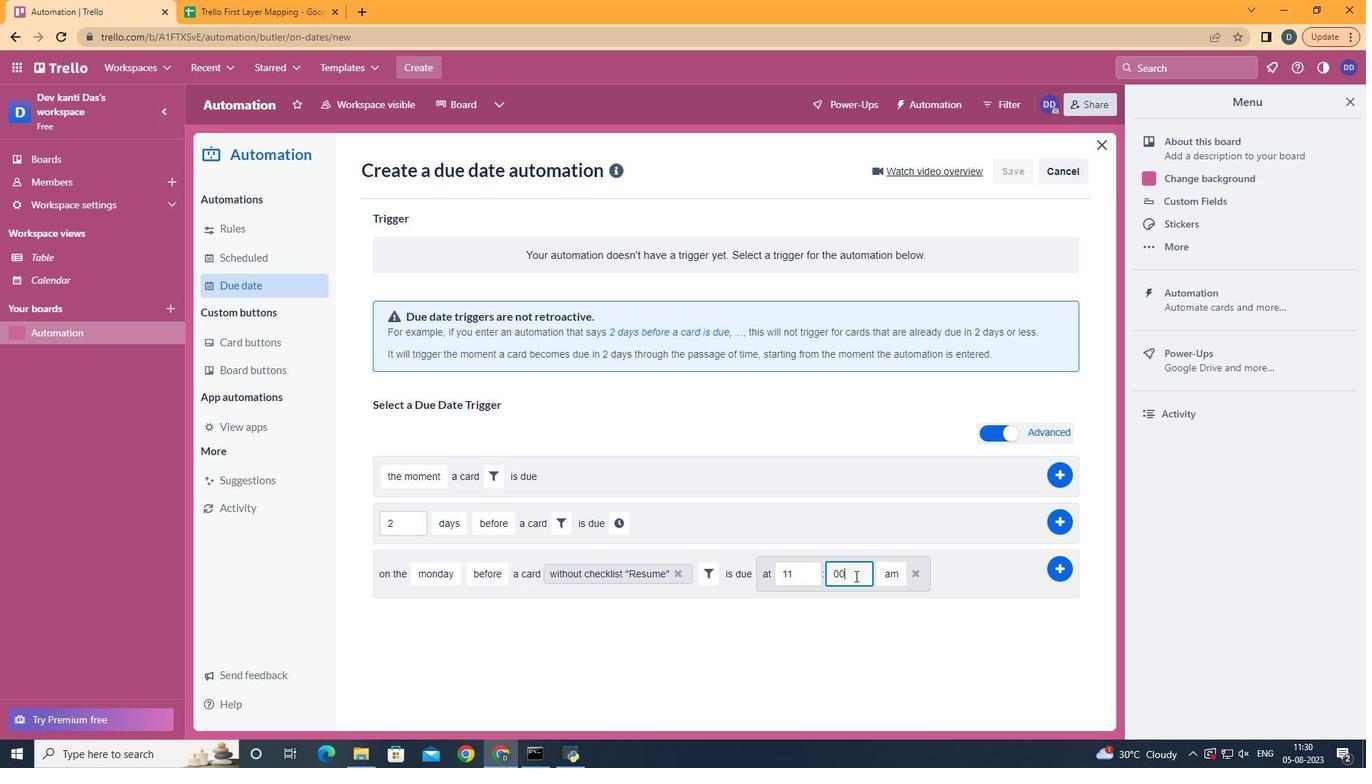 
Action: Mouse moved to (1057, 570)
Screenshot: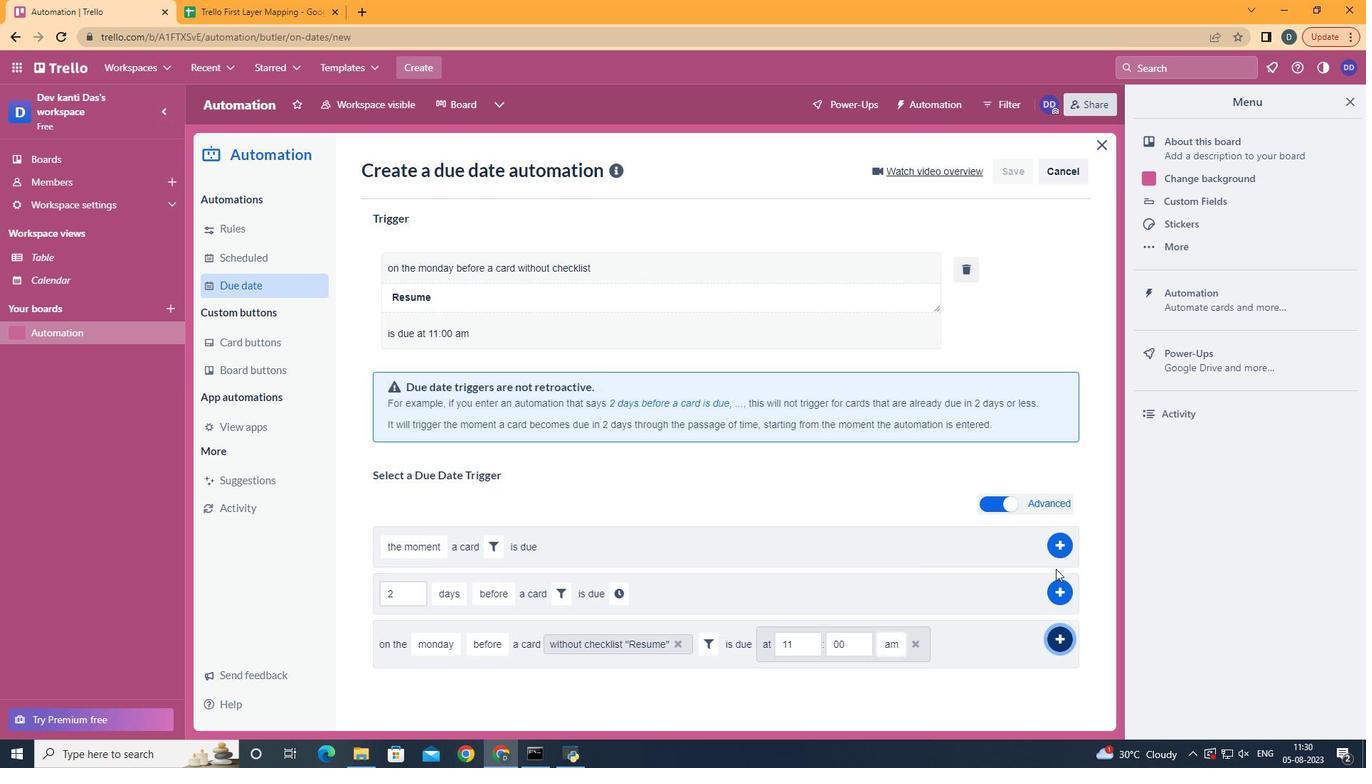 
Action: Mouse pressed left at (1057, 570)
Screenshot: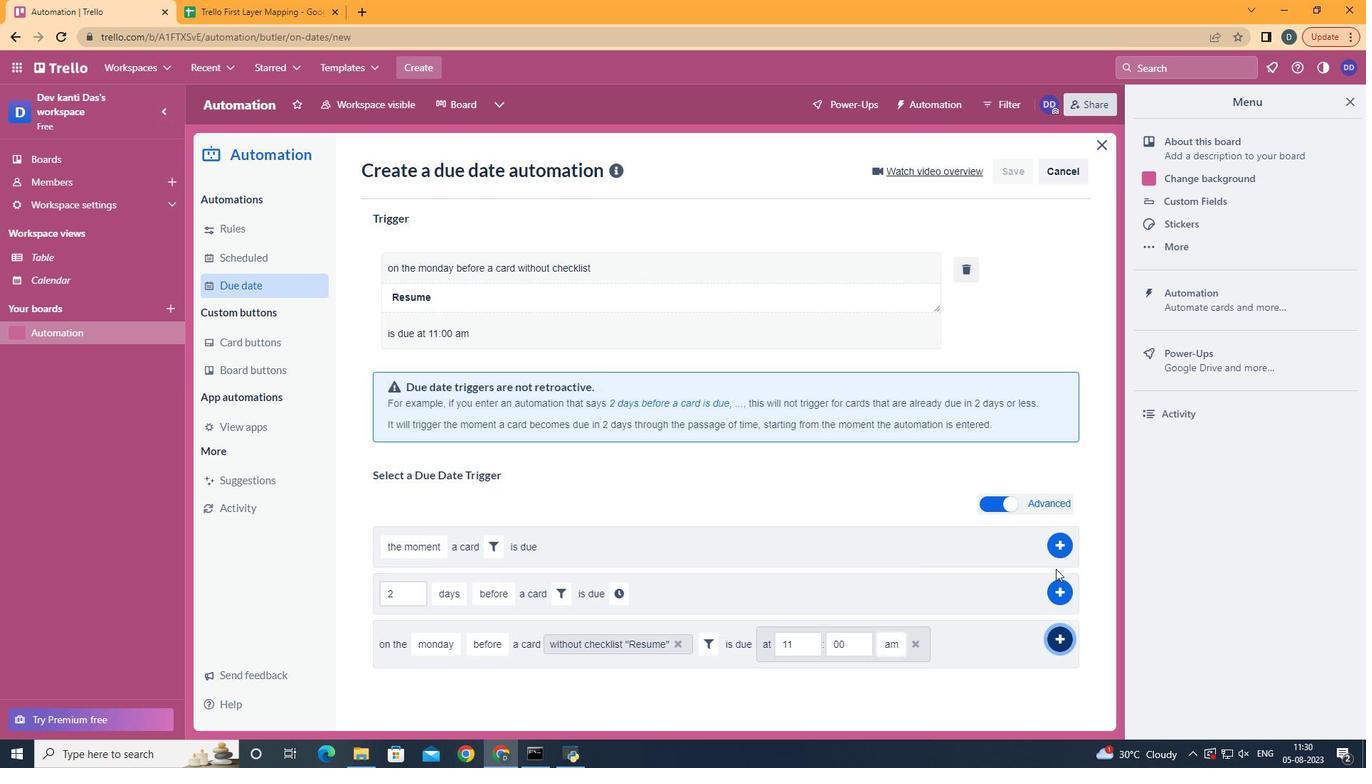 
Action: Mouse moved to (712, 262)
Screenshot: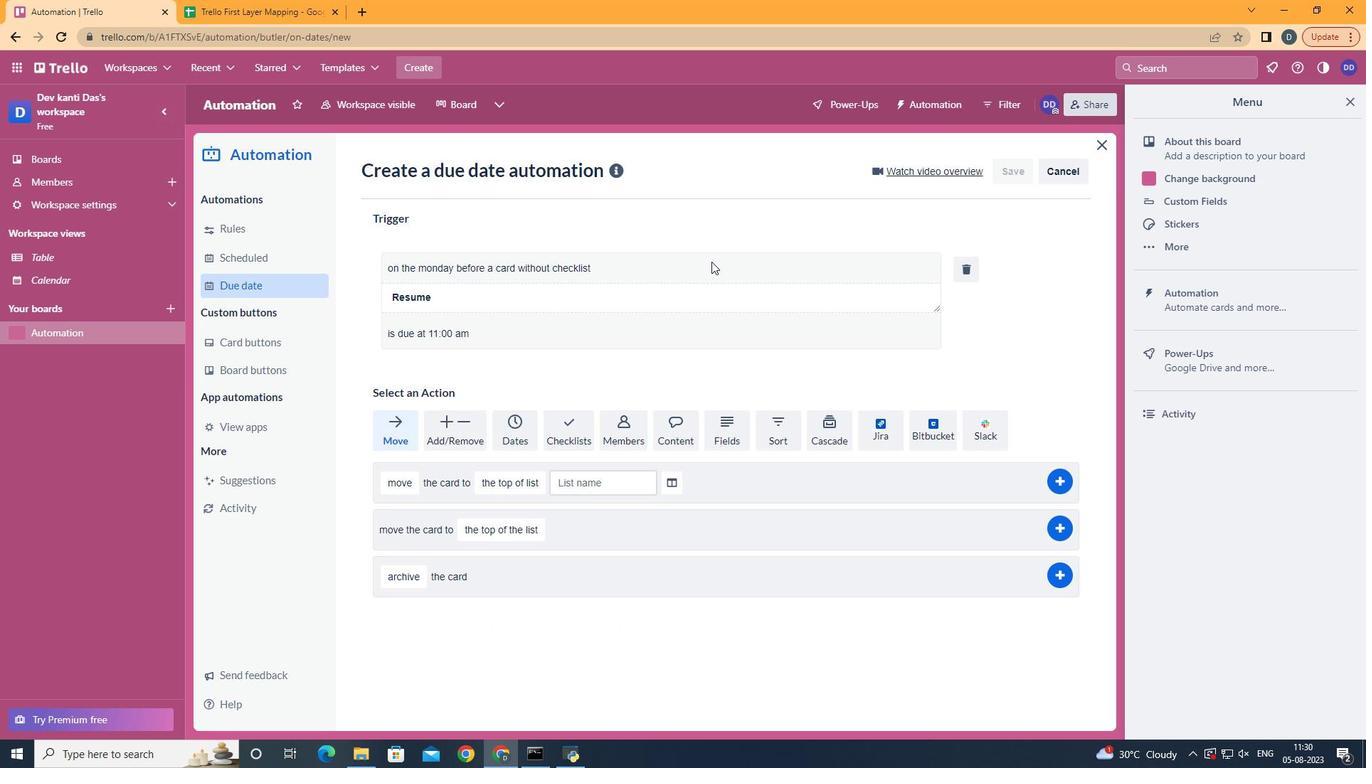 
